 Task: Find connections with filter location Buchholz in der Nordheide with filter topic #startupswith filter profile language French with filter current company Invest India with filter school PES University with filter industry Office Administration with filter service category Video Production with filter keywords title Culture Operations Manager
Action: Mouse moved to (546, 70)
Screenshot: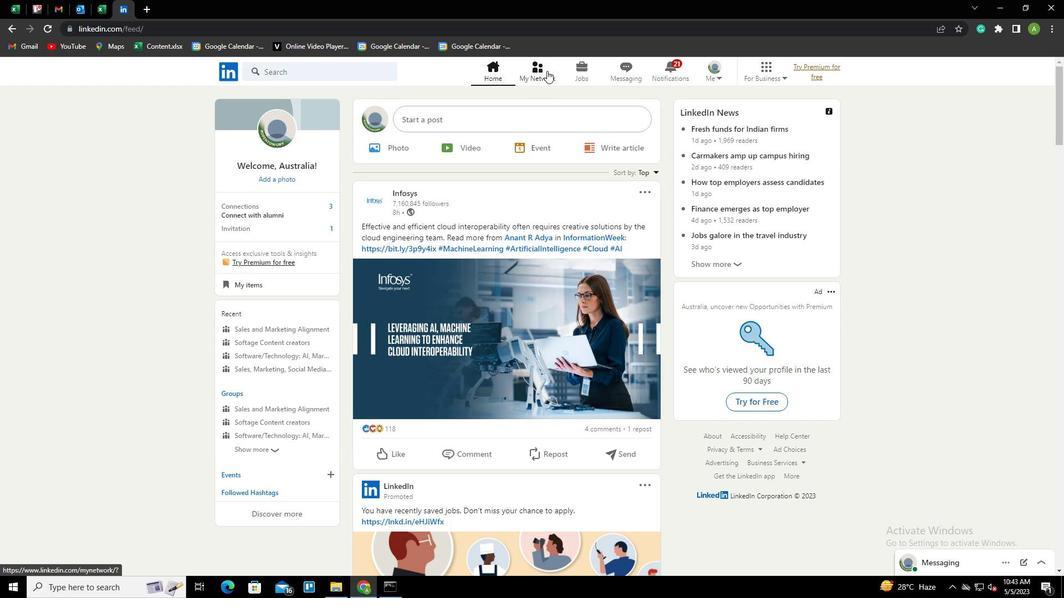 
Action: Mouse pressed left at (546, 70)
Screenshot: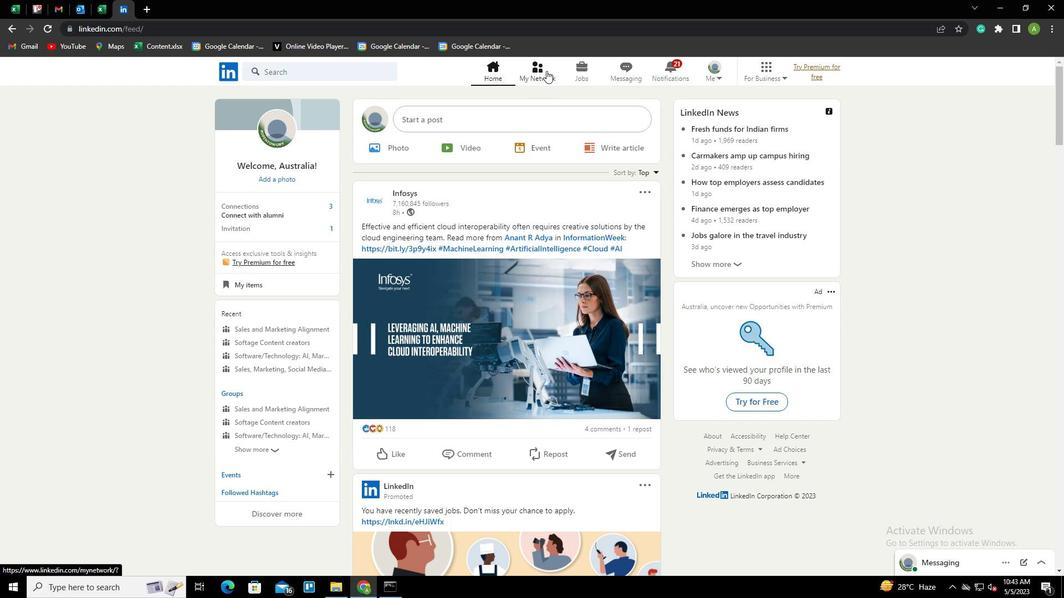 
Action: Mouse moved to (296, 130)
Screenshot: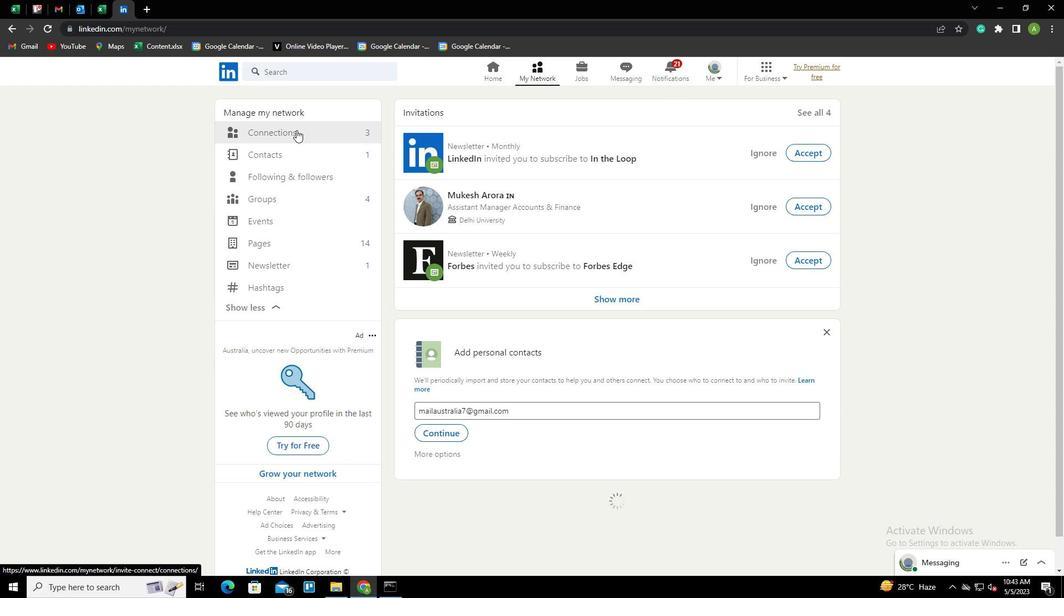 
Action: Mouse pressed left at (296, 130)
Screenshot: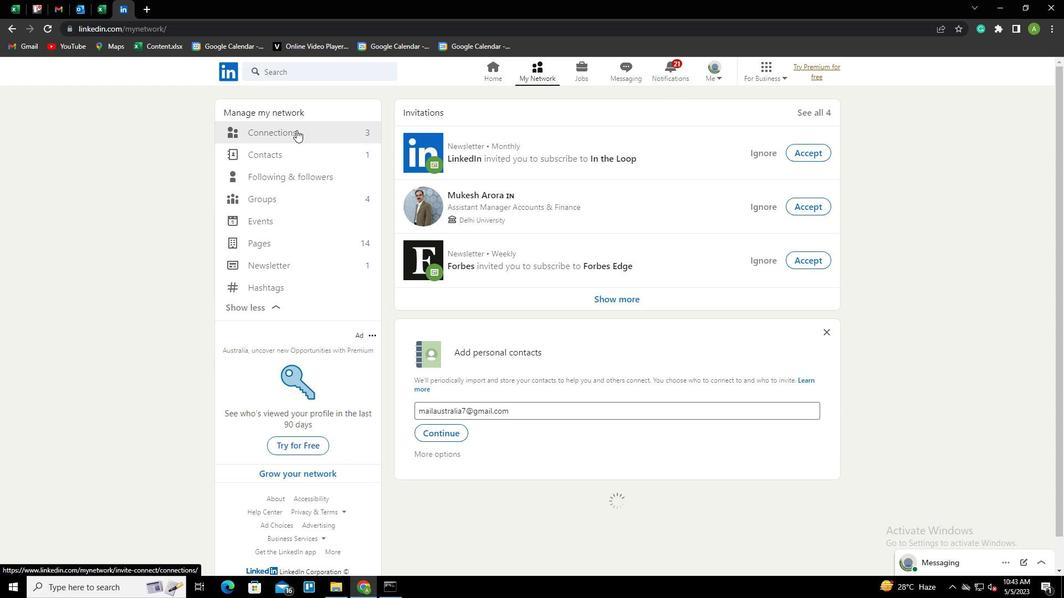 
Action: Mouse moved to (601, 133)
Screenshot: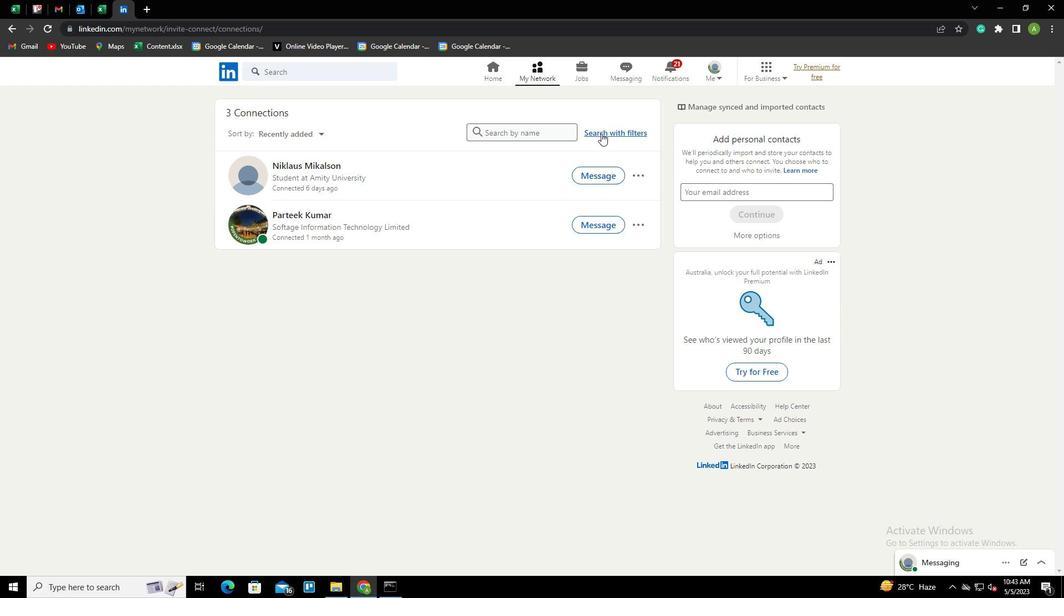 
Action: Mouse pressed left at (601, 133)
Screenshot: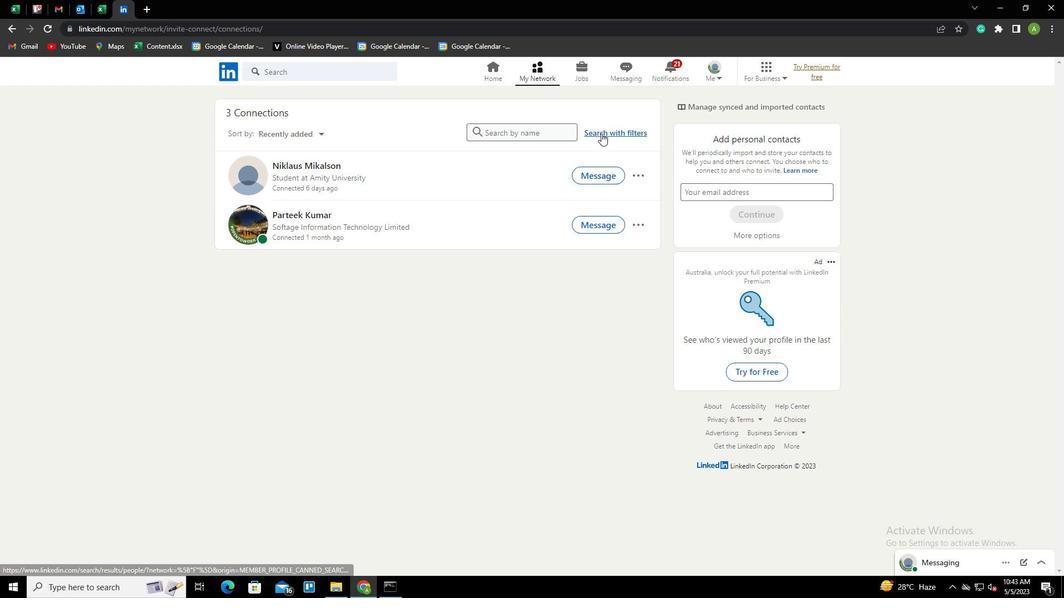 
Action: Mouse moved to (564, 99)
Screenshot: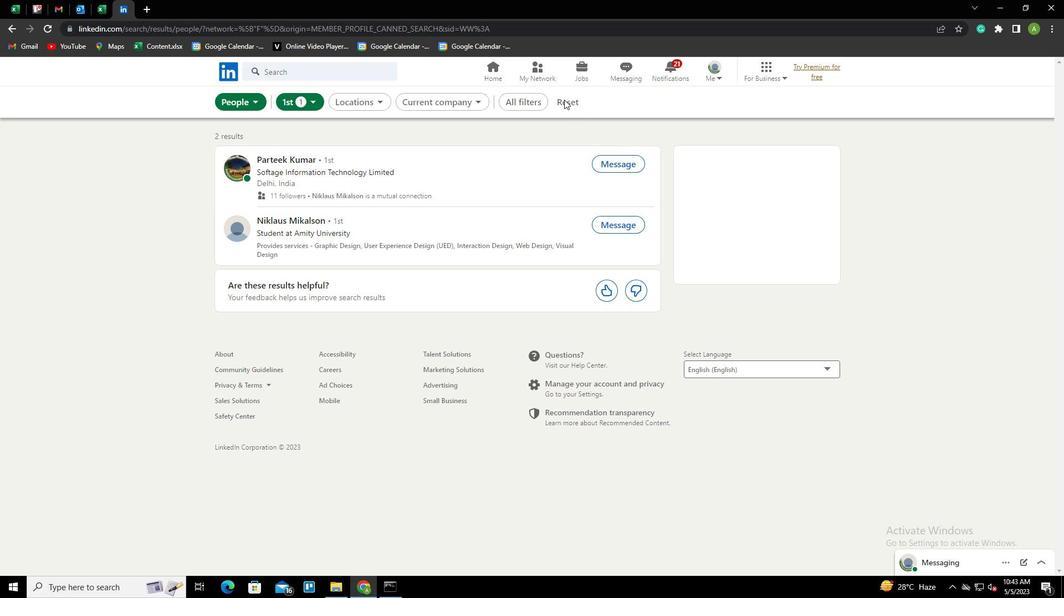 
Action: Mouse pressed left at (564, 99)
Screenshot: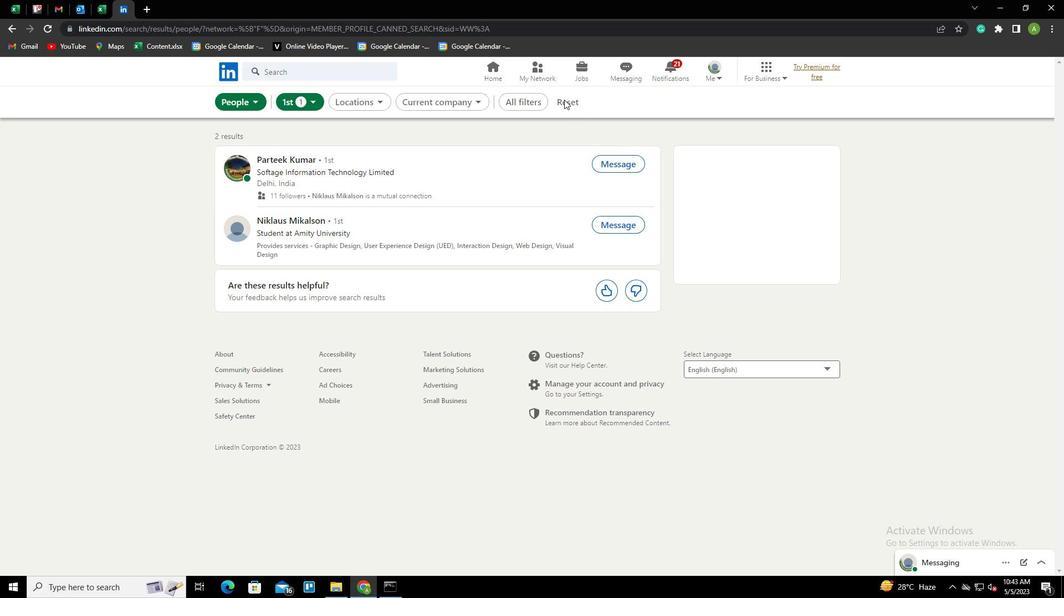 
Action: Mouse moved to (549, 99)
Screenshot: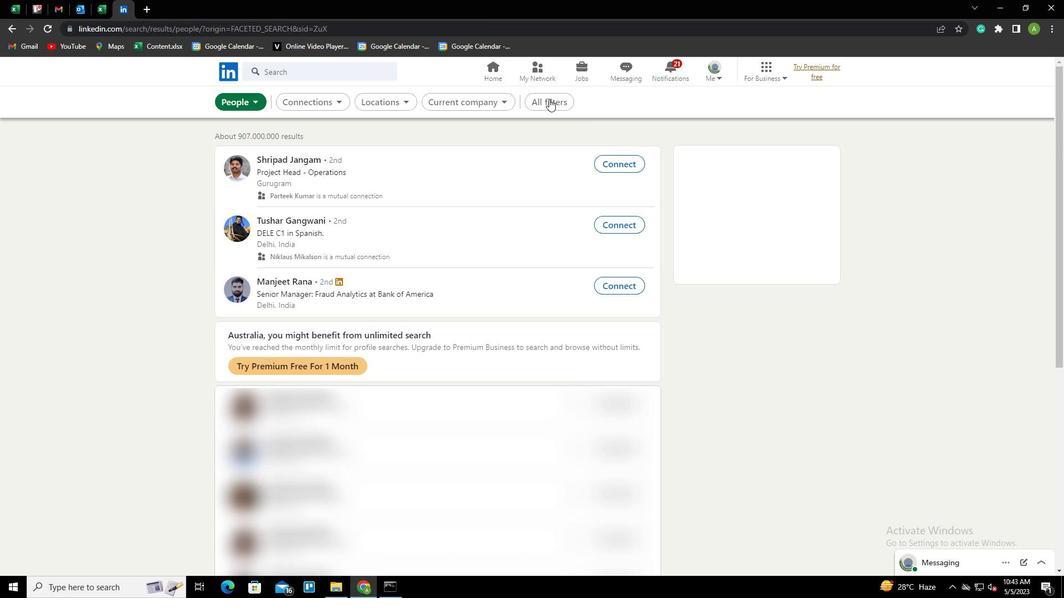 
Action: Mouse pressed left at (549, 99)
Screenshot: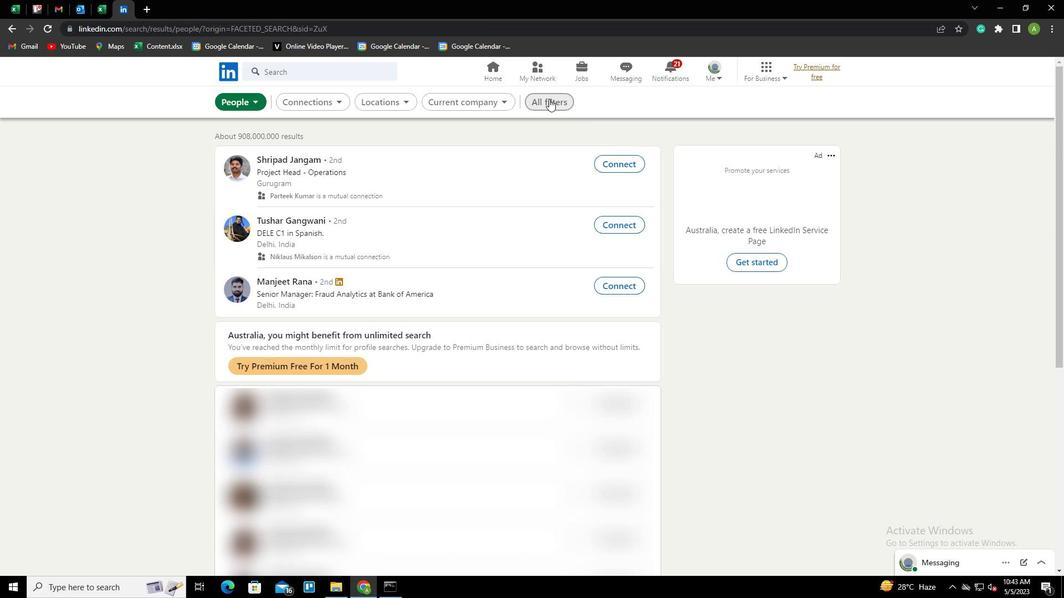 
Action: Mouse moved to (819, 324)
Screenshot: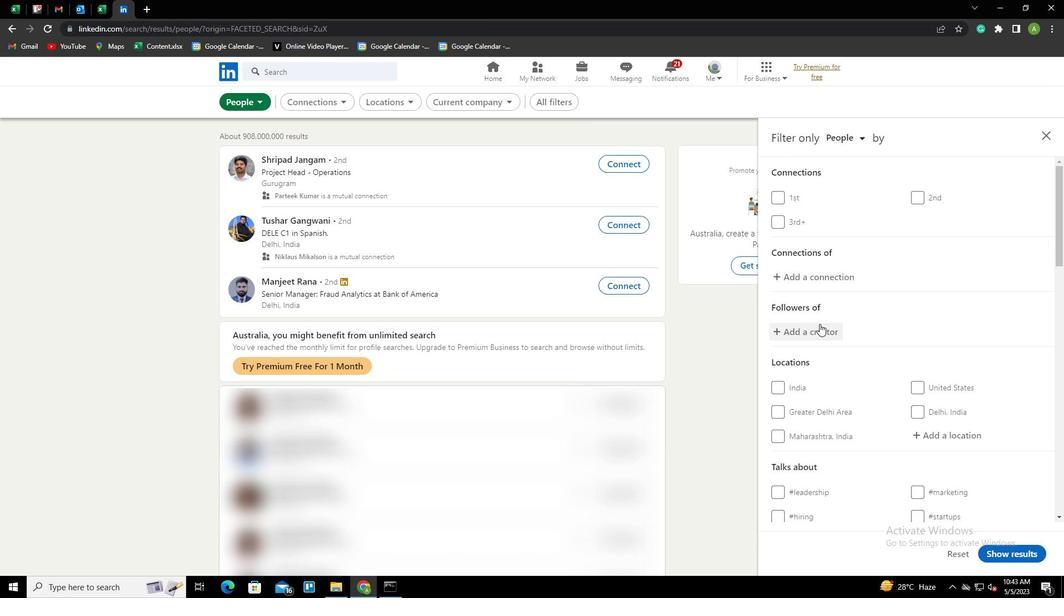 
Action: Mouse scrolled (819, 323) with delta (0, 0)
Screenshot: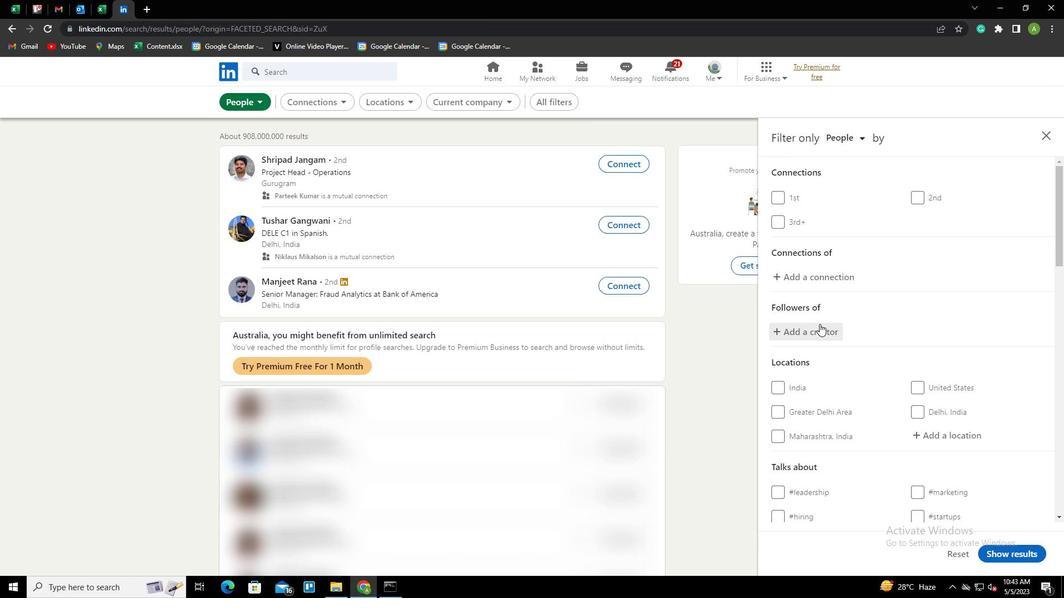 
Action: Mouse scrolled (819, 323) with delta (0, 0)
Screenshot: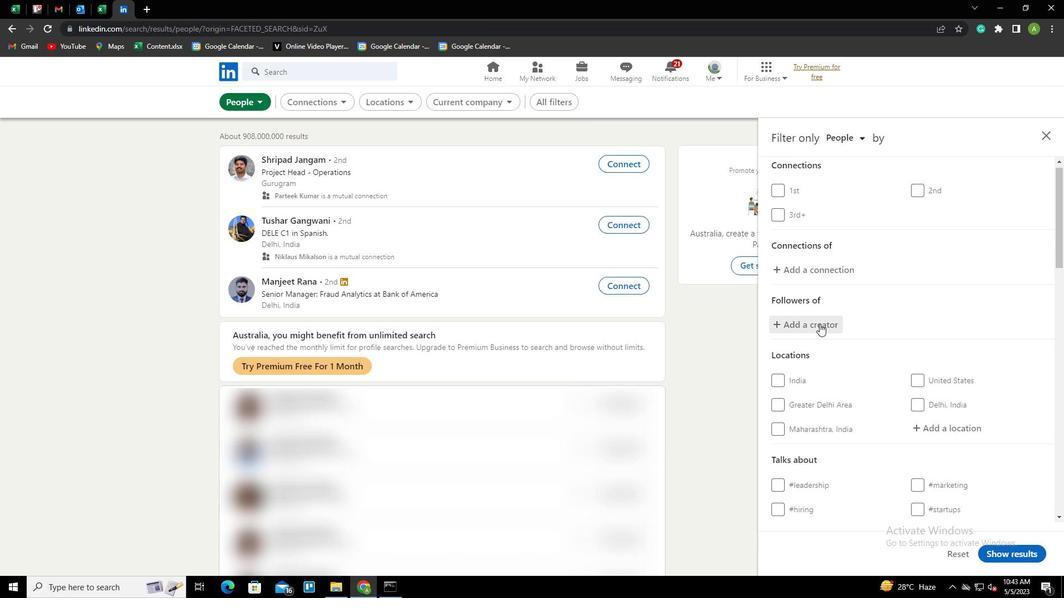 
Action: Mouse moved to (938, 325)
Screenshot: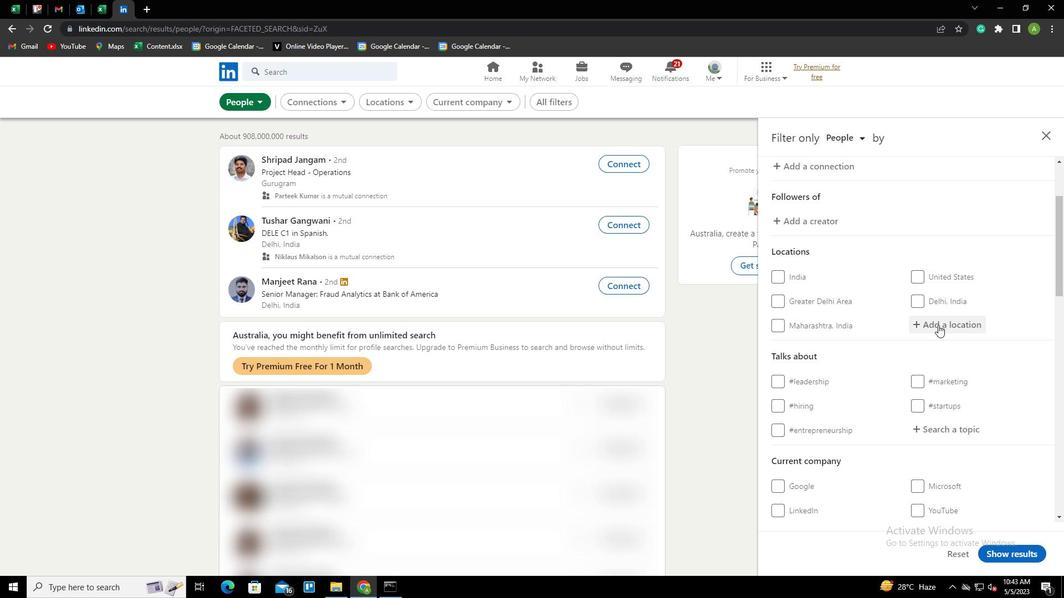 
Action: Mouse pressed left at (938, 325)
Screenshot: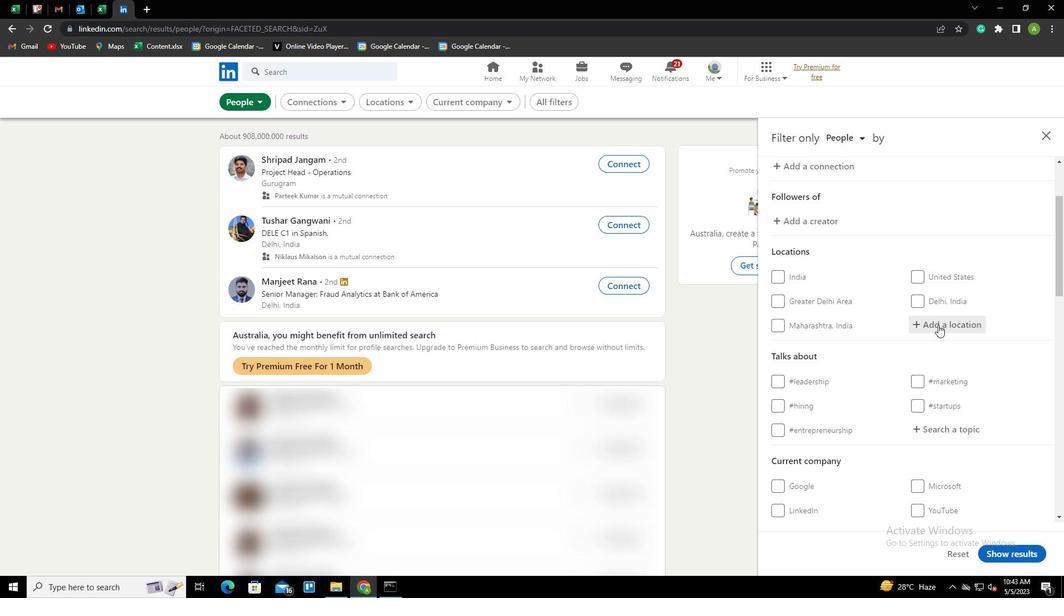 
Action: Key pressed <Key.shift>BUCHHOIX<Key.backspace>Z<Key.backspace><Key.backspace>LZ<Key.down><Key.enter>
Screenshot: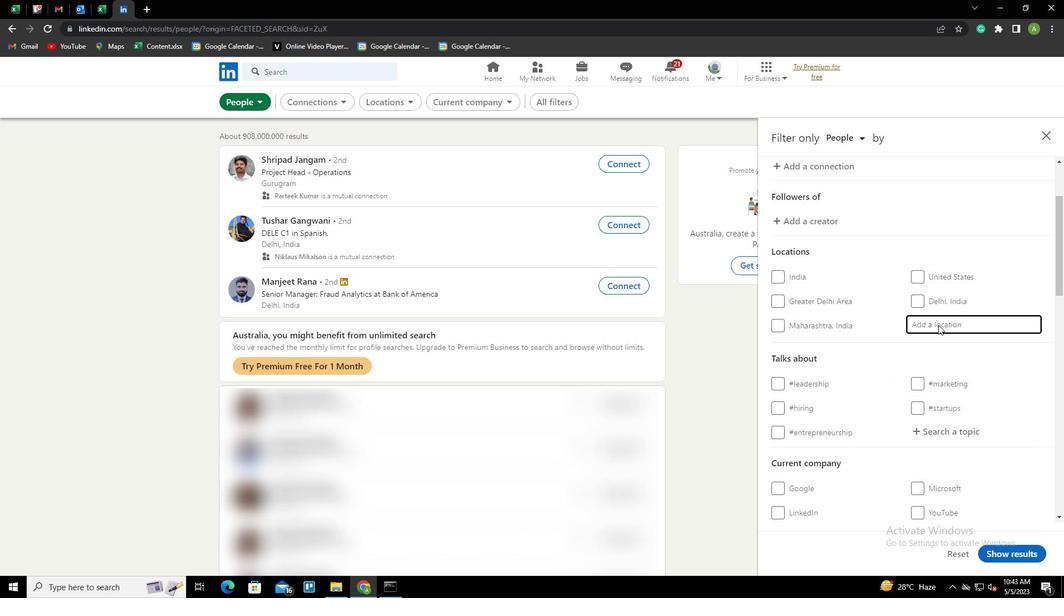 
Action: Mouse scrolled (938, 324) with delta (0, 0)
Screenshot: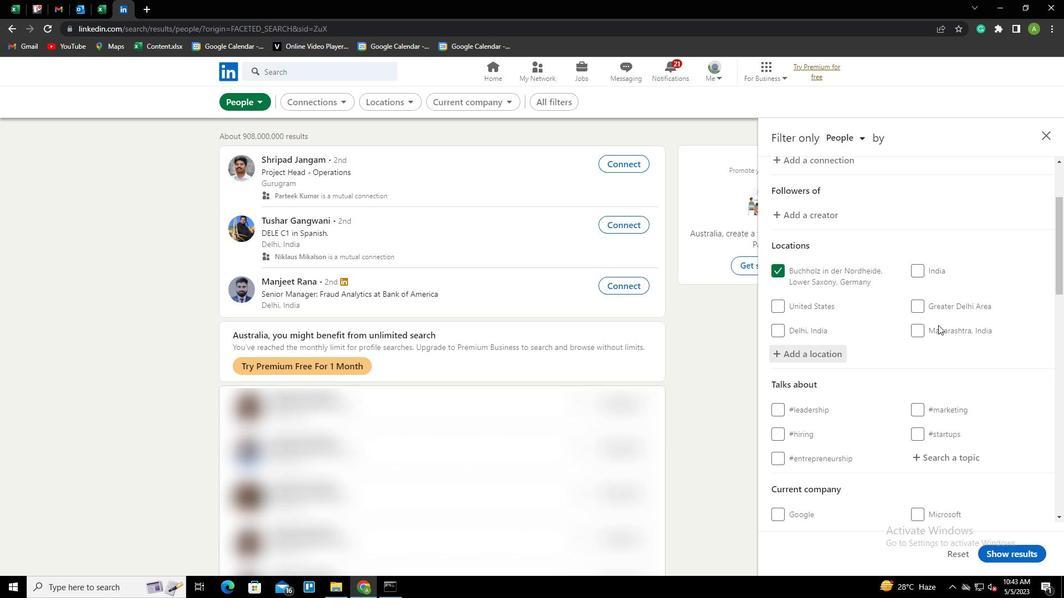 
Action: Mouse scrolled (938, 324) with delta (0, 0)
Screenshot: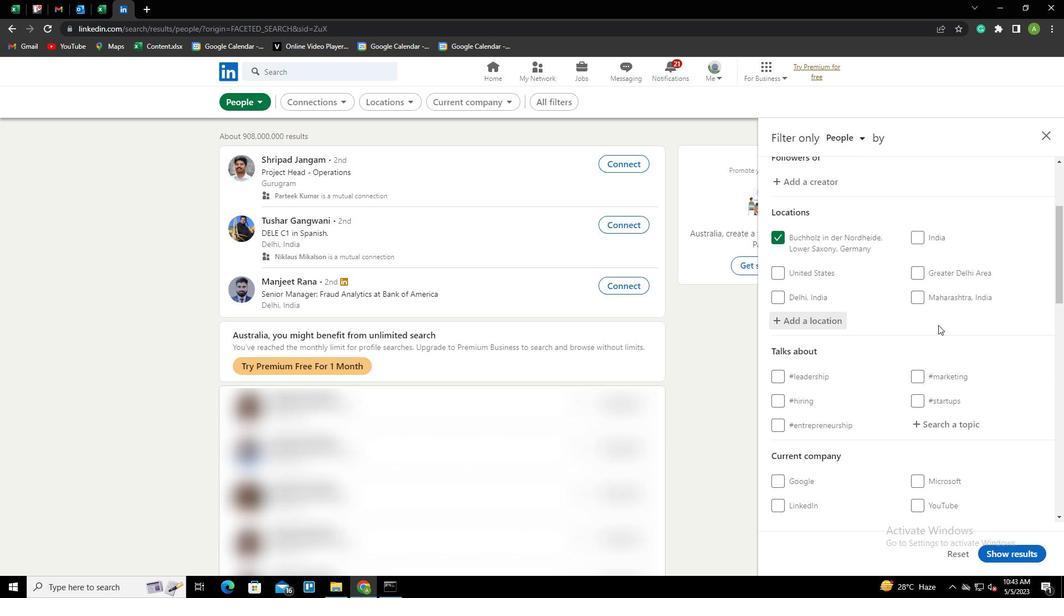 
Action: Mouse scrolled (938, 324) with delta (0, 0)
Screenshot: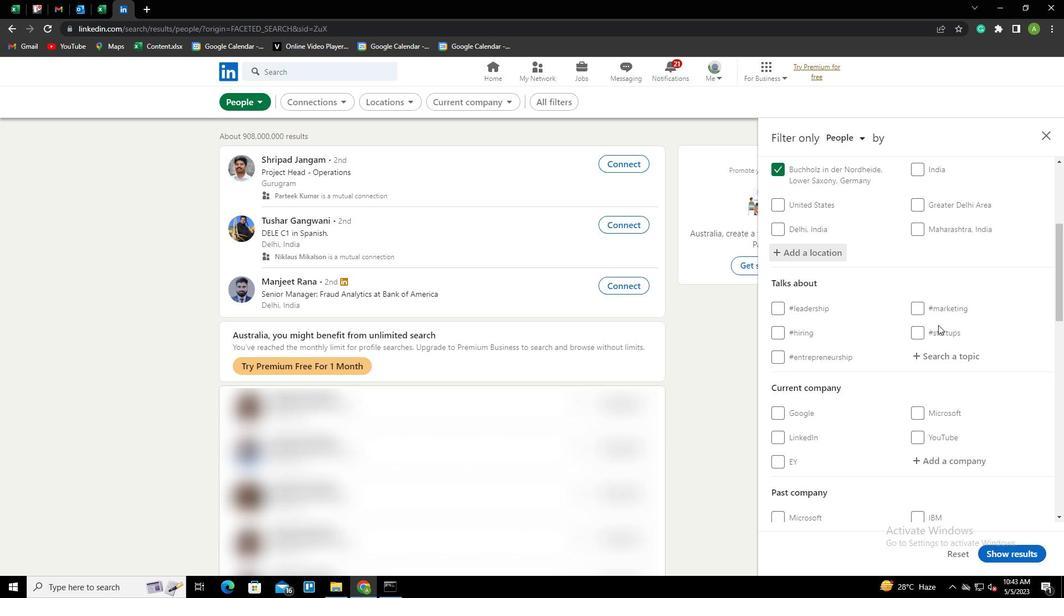 
Action: Mouse moved to (939, 303)
Screenshot: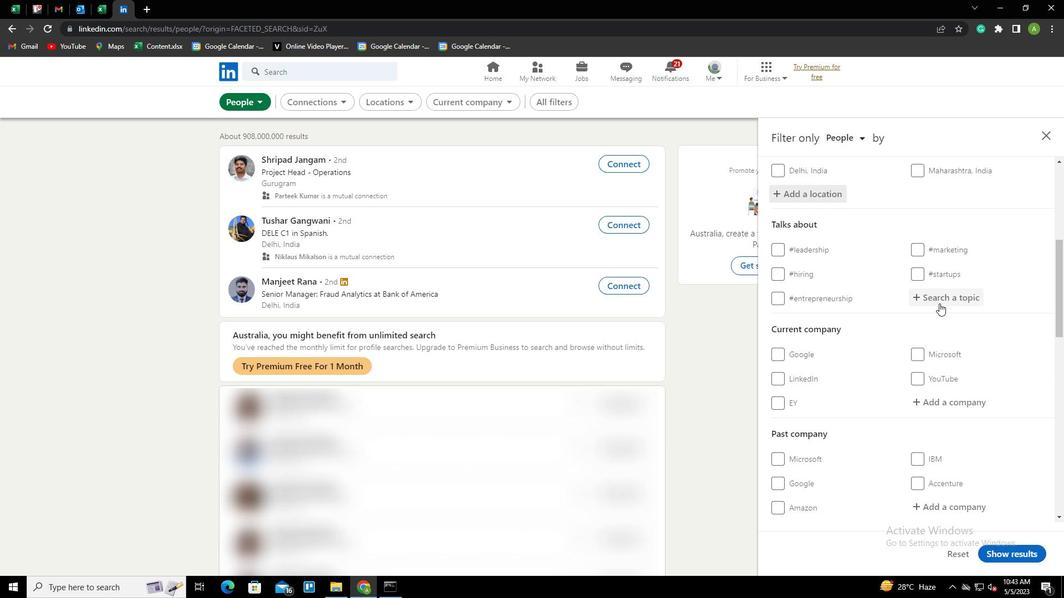 
Action: Mouse pressed left at (939, 303)
Screenshot: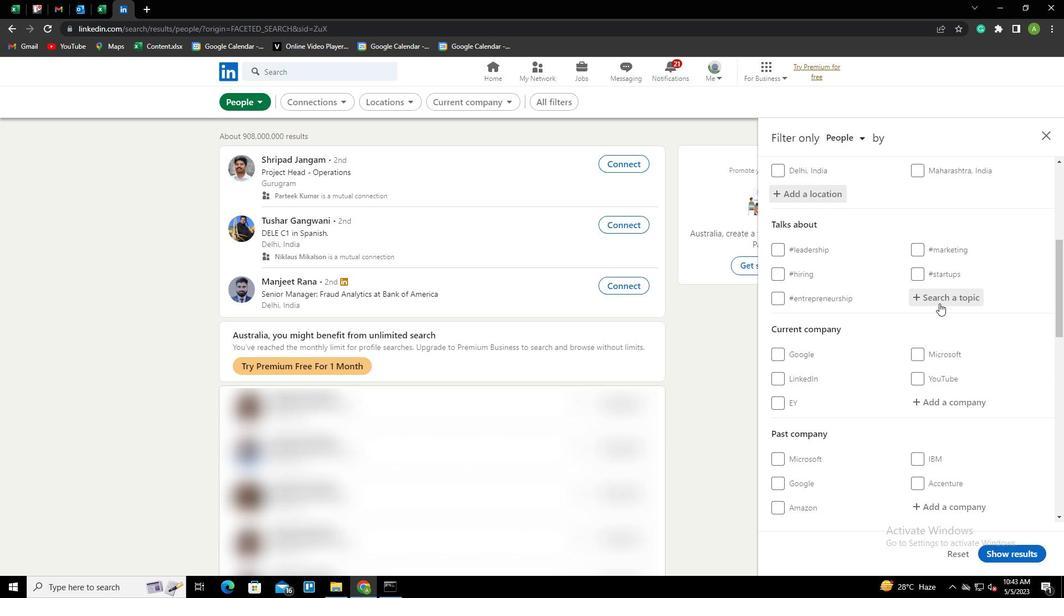 
Action: Key pressed SRA<Key.backspace><Key.backspace>TARTUP<Key.down><Key.enter>
Screenshot: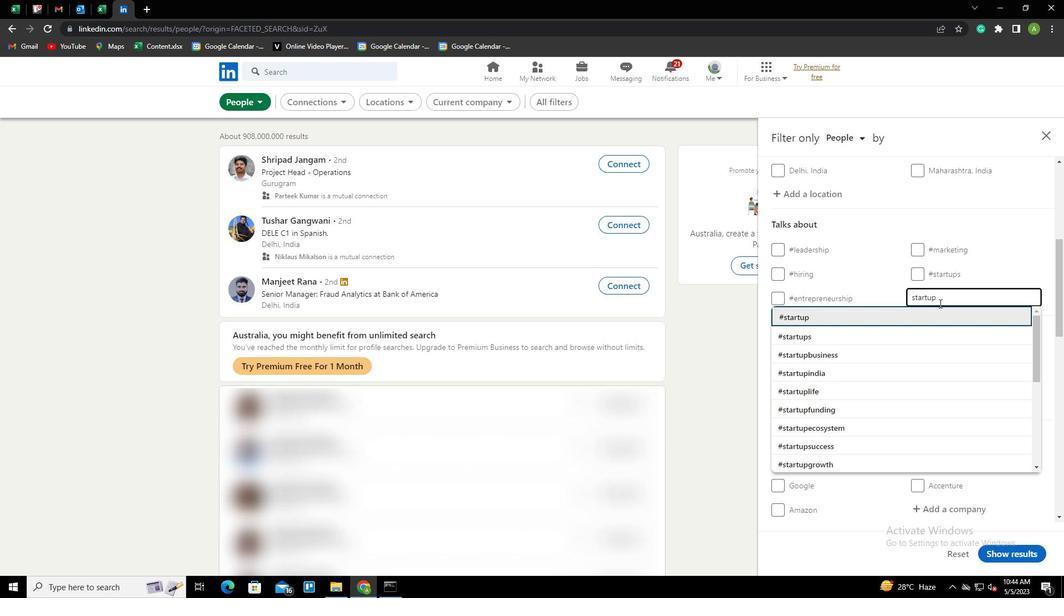 
Action: Mouse scrolled (939, 303) with delta (0, 0)
Screenshot: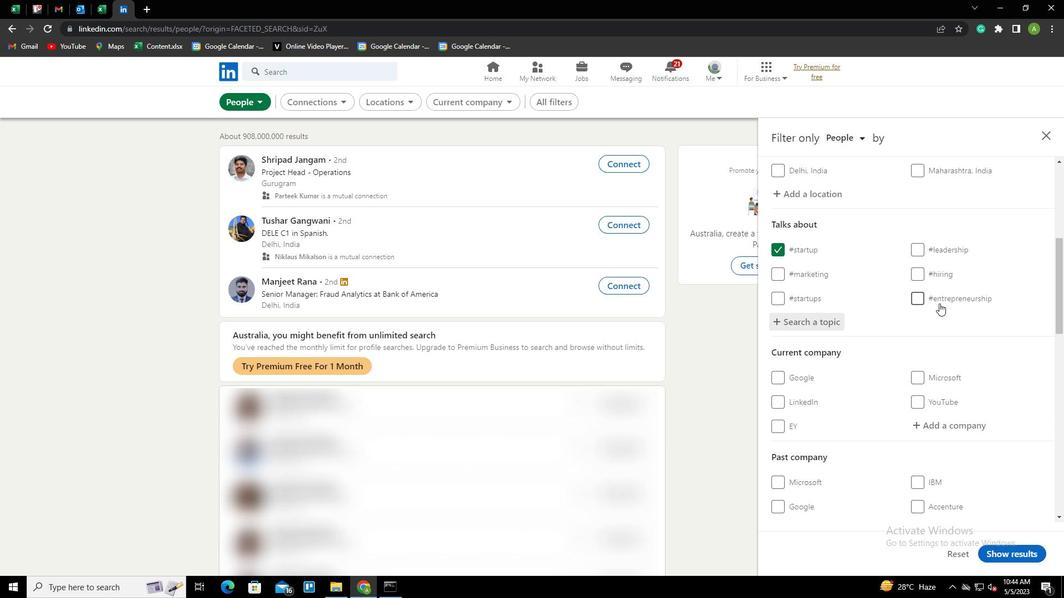 
Action: Mouse scrolled (939, 303) with delta (0, 0)
Screenshot: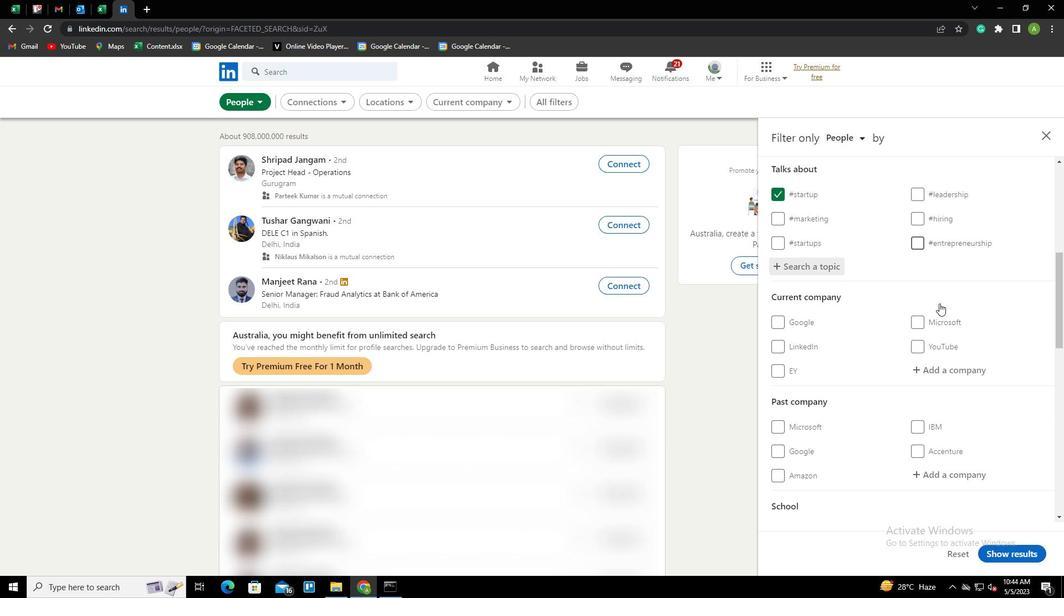 
Action: Mouse scrolled (939, 303) with delta (0, 0)
Screenshot: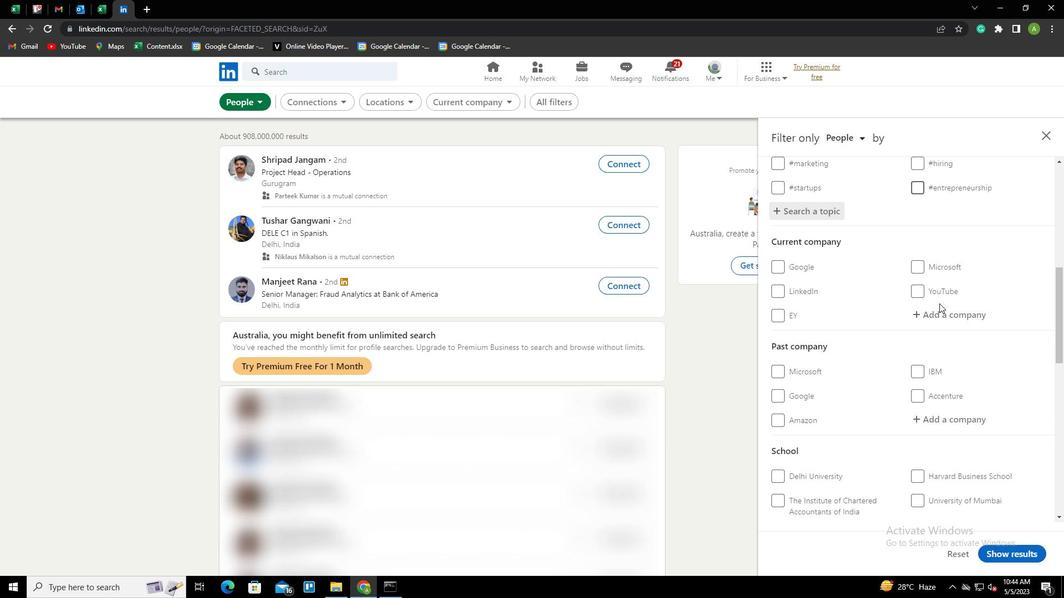 
Action: Mouse scrolled (939, 303) with delta (0, 0)
Screenshot: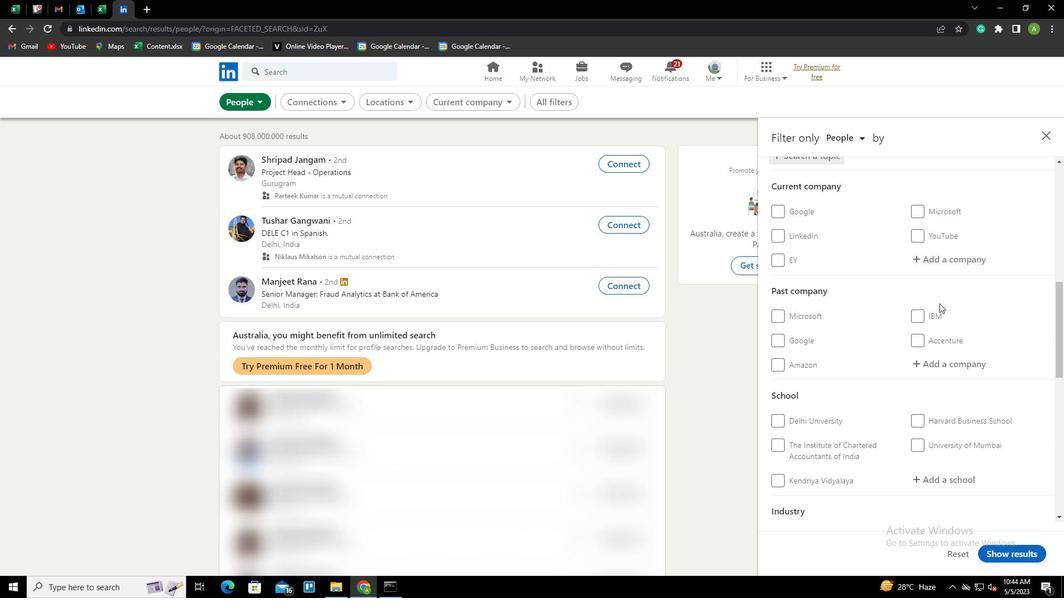 
Action: Mouse scrolled (939, 303) with delta (0, 0)
Screenshot: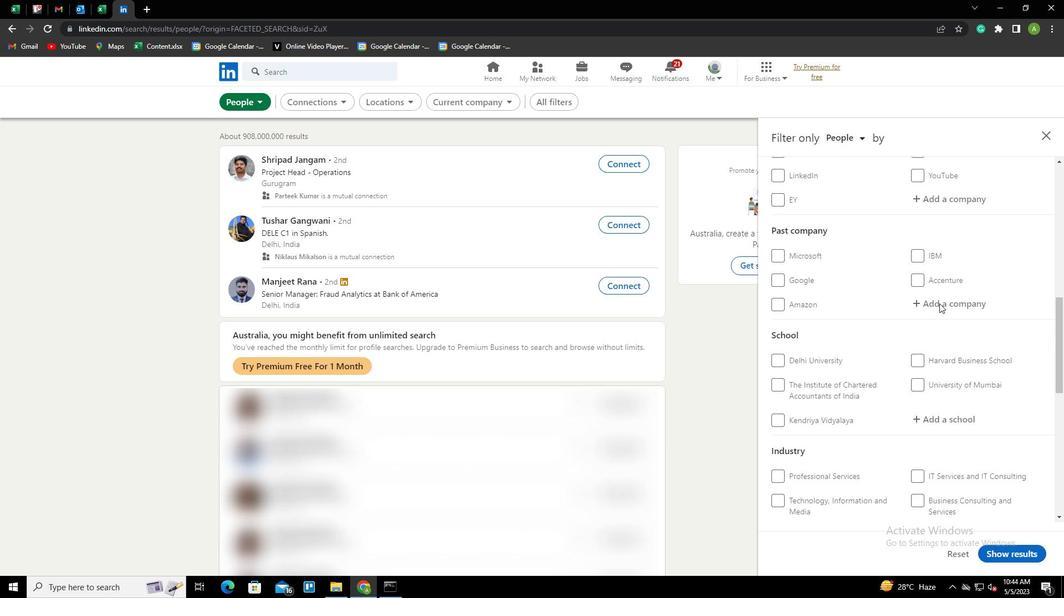
Action: Mouse scrolled (939, 303) with delta (0, 0)
Screenshot: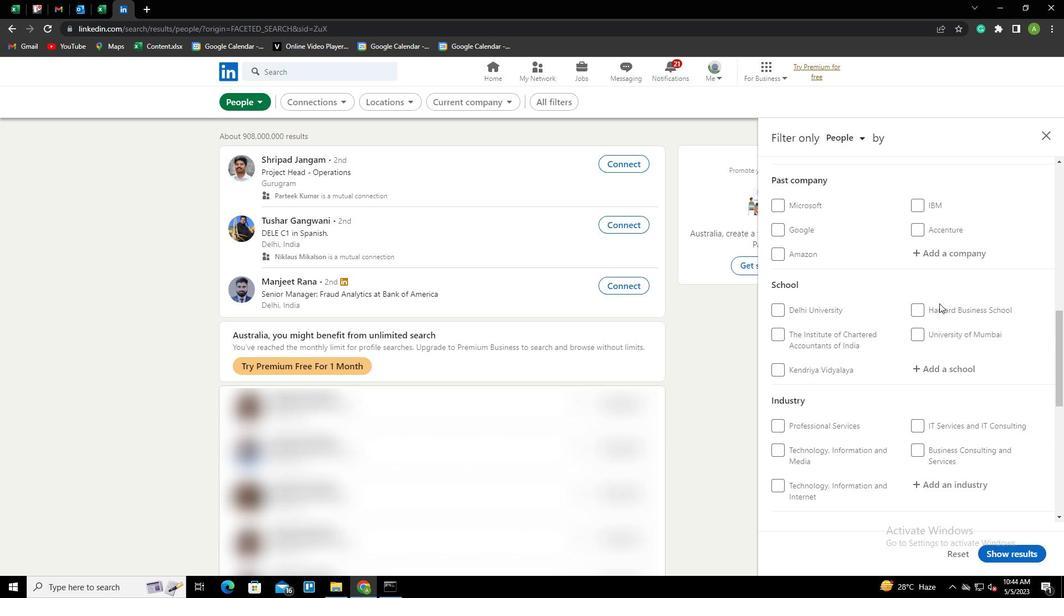 
Action: Mouse scrolled (939, 303) with delta (0, 0)
Screenshot: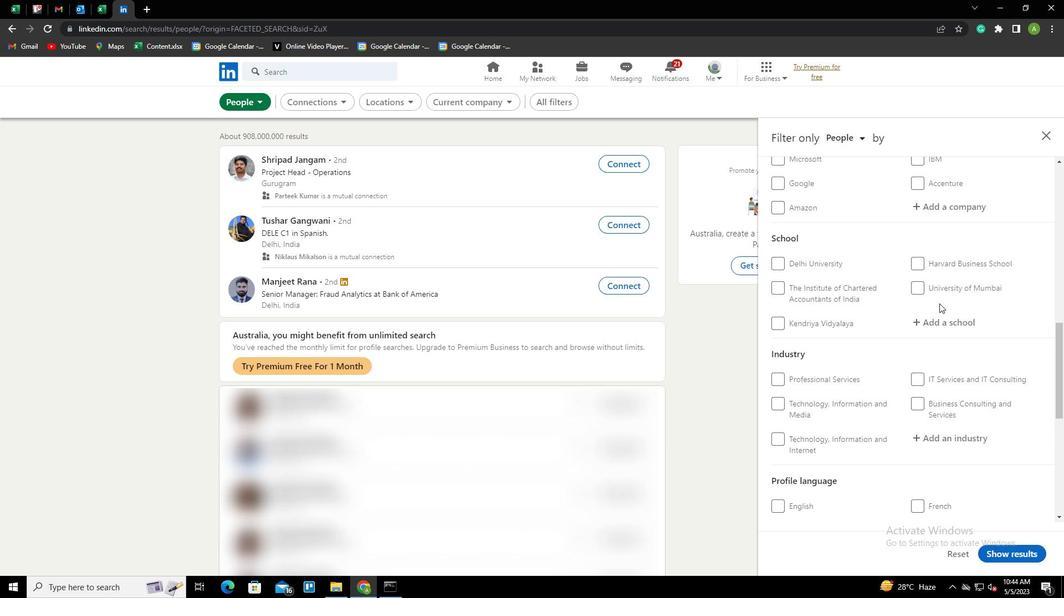 
Action: Mouse scrolled (939, 303) with delta (0, 0)
Screenshot: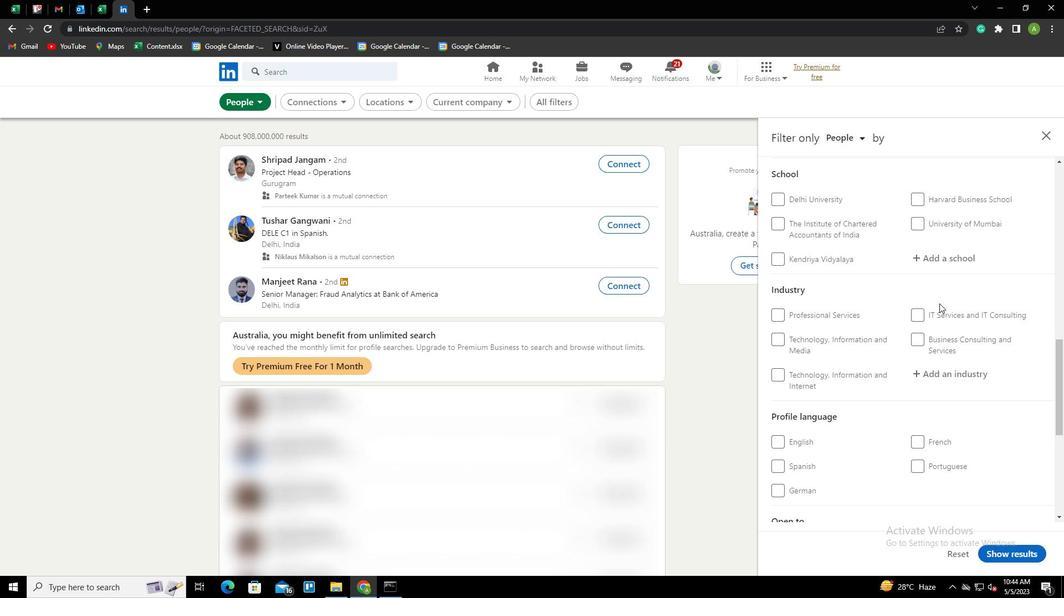 
Action: Mouse scrolled (939, 303) with delta (0, 0)
Screenshot: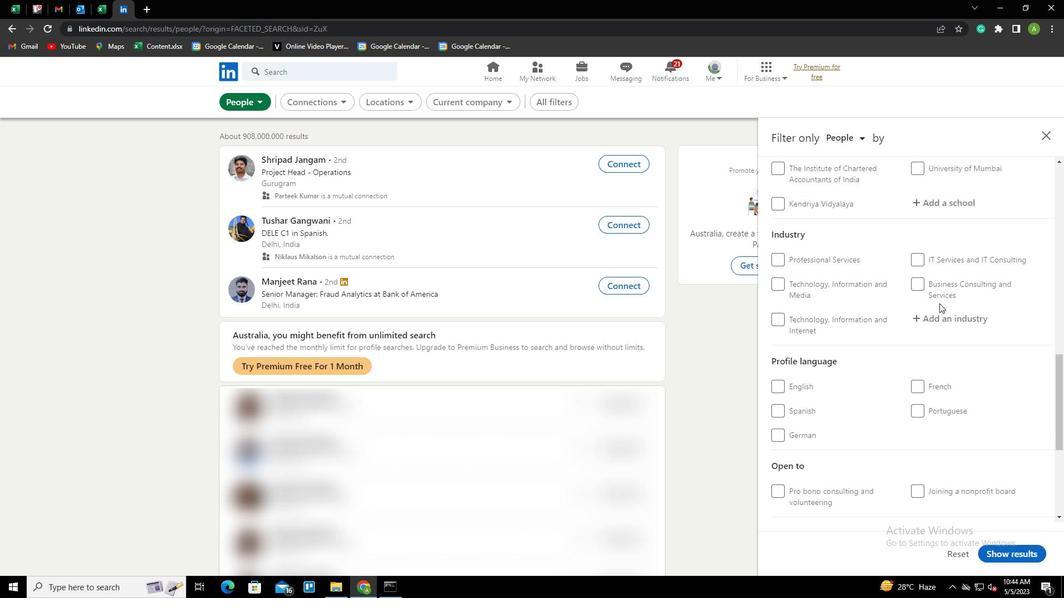 
Action: Mouse scrolled (939, 303) with delta (0, 0)
Screenshot: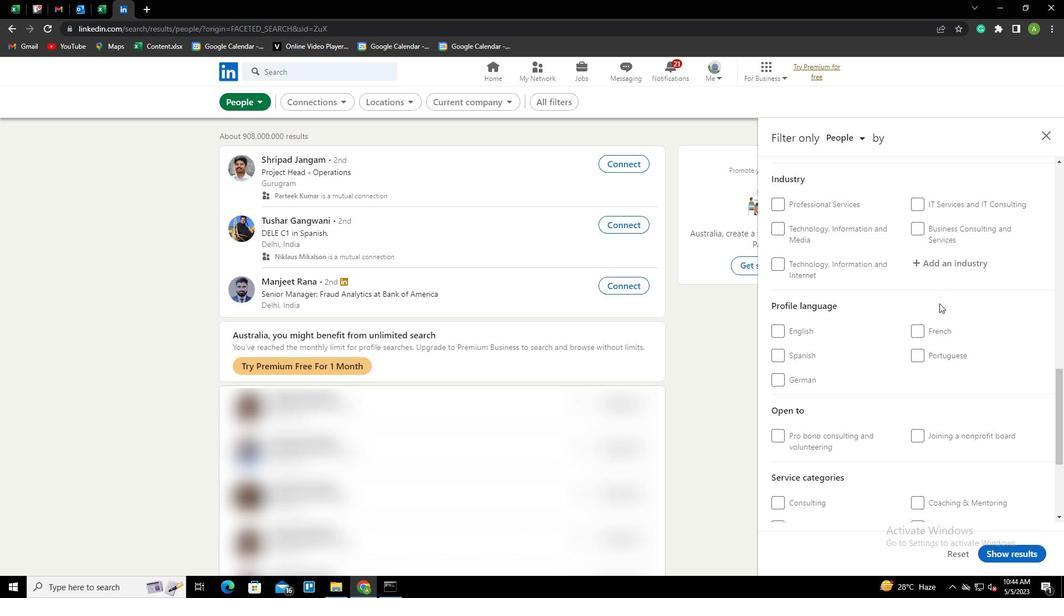 
Action: Mouse scrolled (939, 303) with delta (0, 0)
Screenshot: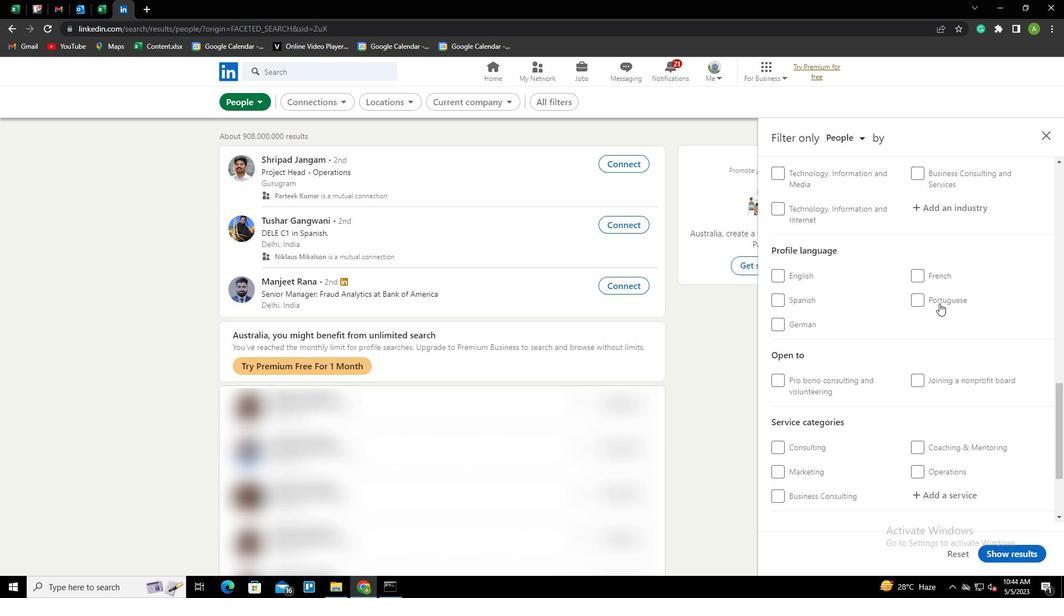 
Action: Mouse scrolled (939, 303) with delta (0, 0)
Screenshot: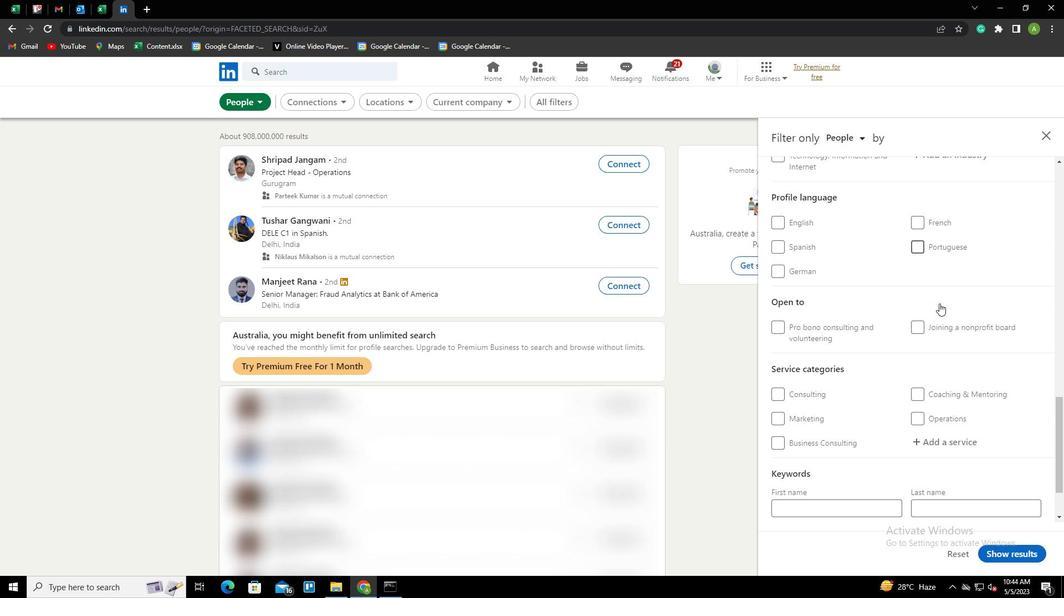 
Action: Mouse moved to (927, 167)
Screenshot: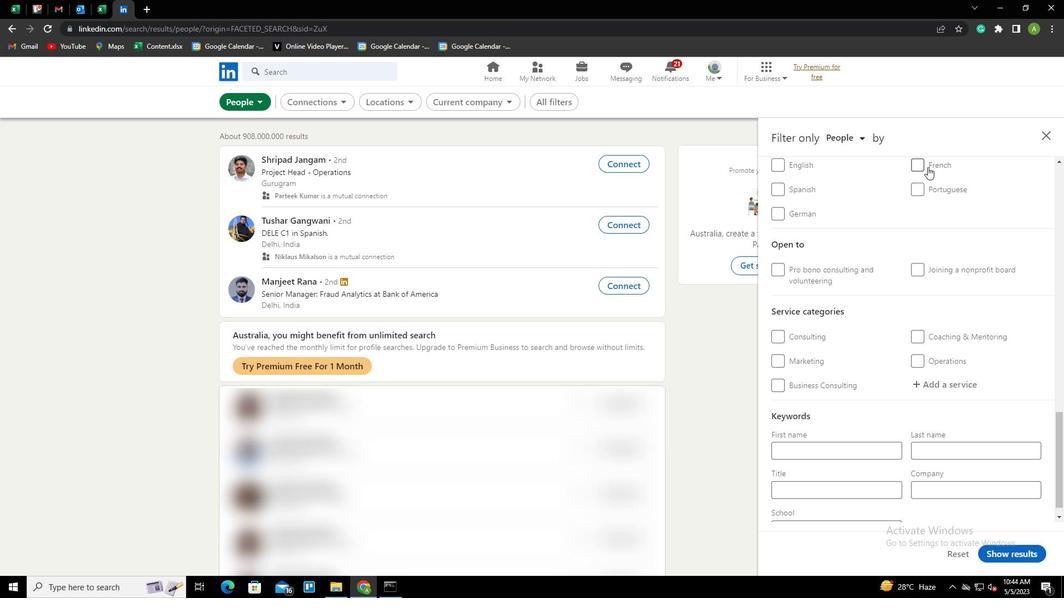 
Action: Mouse pressed left at (927, 167)
Screenshot: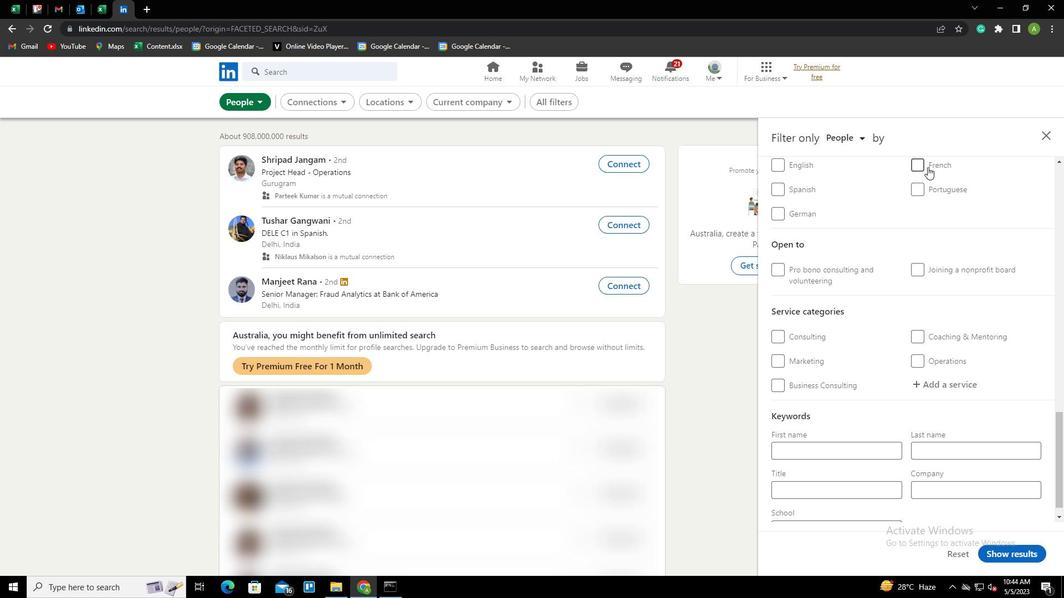 
Action: Mouse moved to (955, 236)
Screenshot: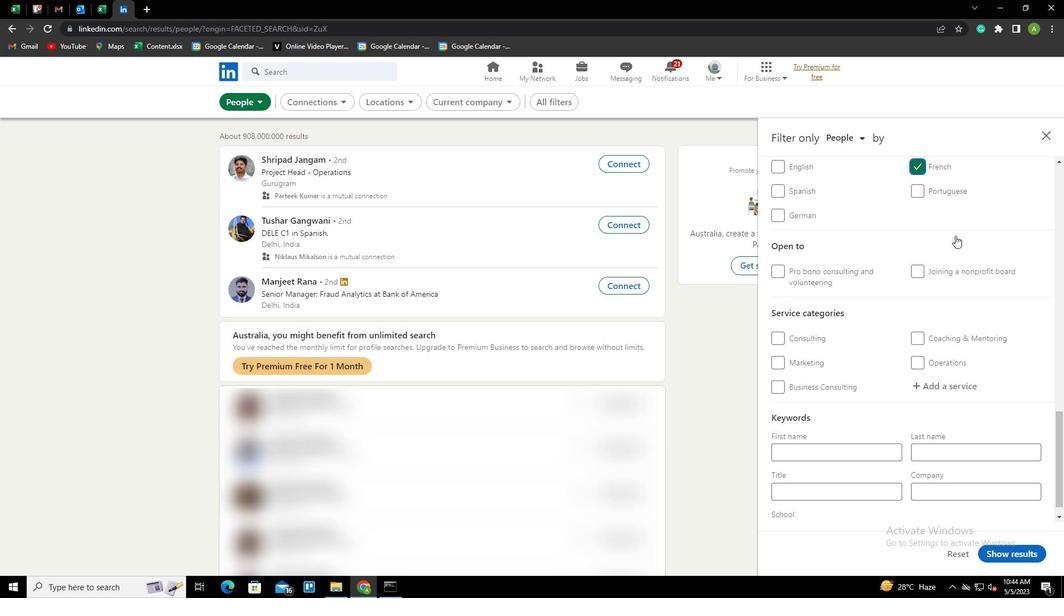
Action: Mouse scrolled (955, 236) with delta (0, 0)
Screenshot: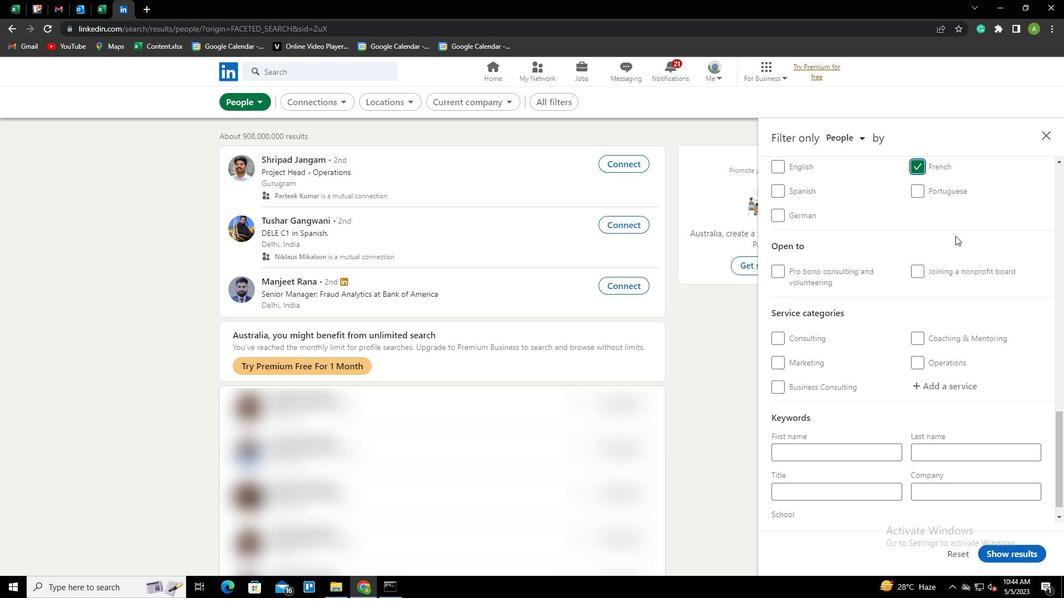 
Action: Mouse scrolled (955, 236) with delta (0, 0)
Screenshot: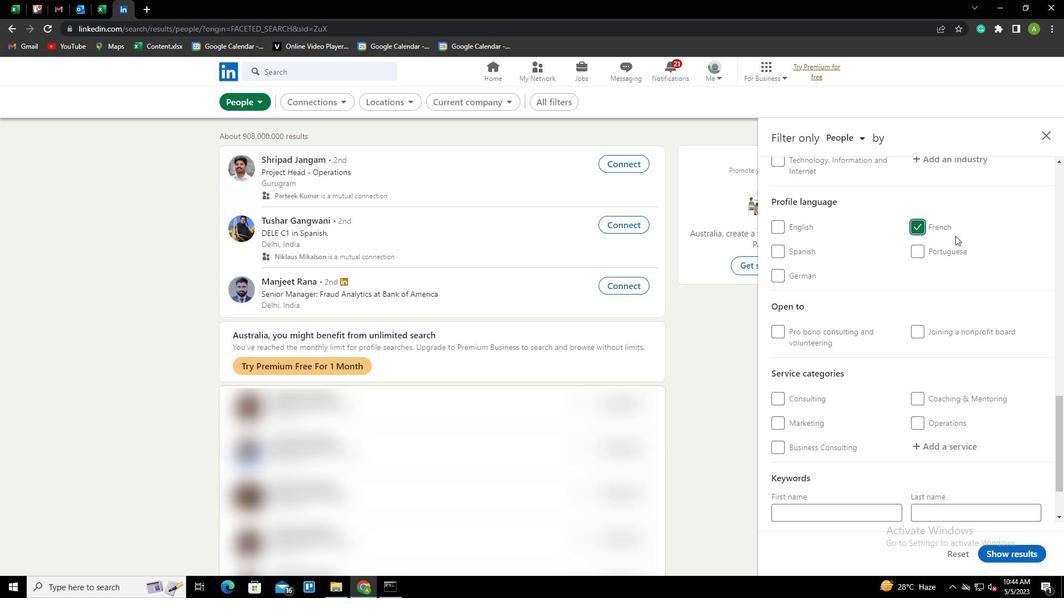 
Action: Mouse scrolled (955, 236) with delta (0, 0)
Screenshot: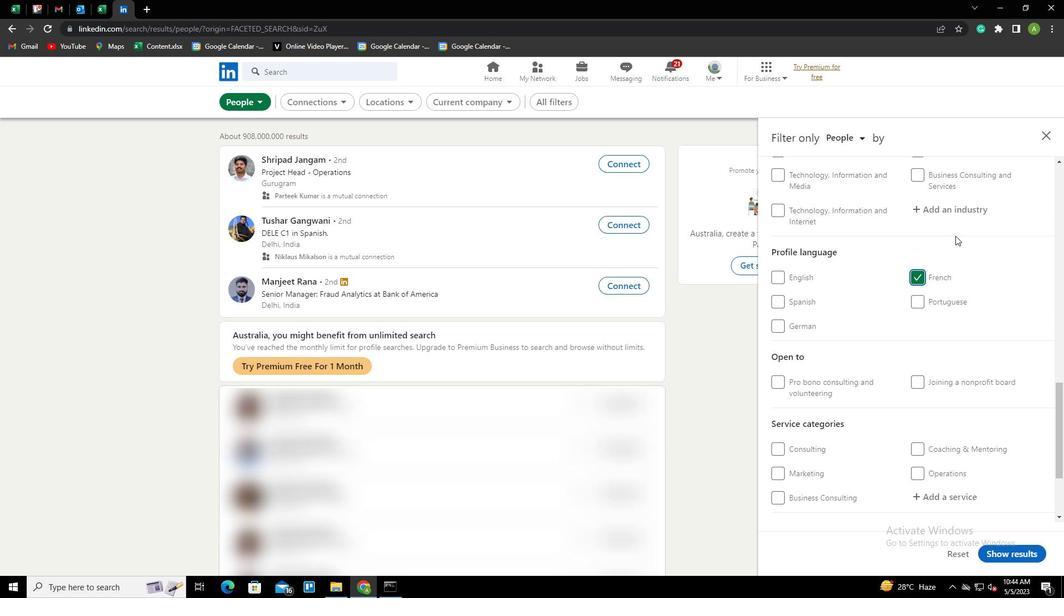 
Action: Mouse scrolled (955, 236) with delta (0, 0)
Screenshot: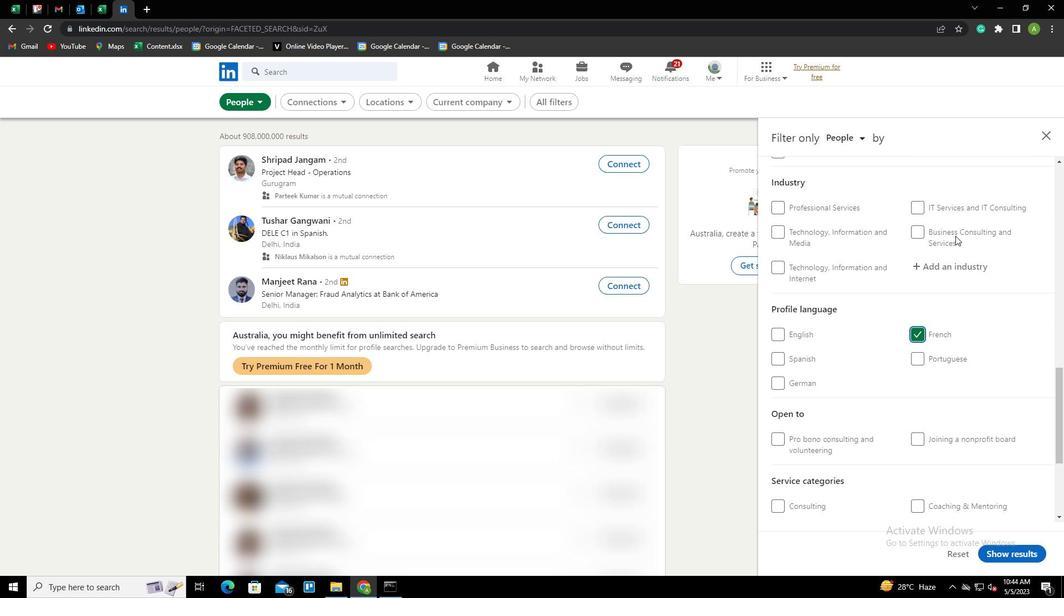 
Action: Mouse scrolled (955, 236) with delta (0, 0)
Screenshot: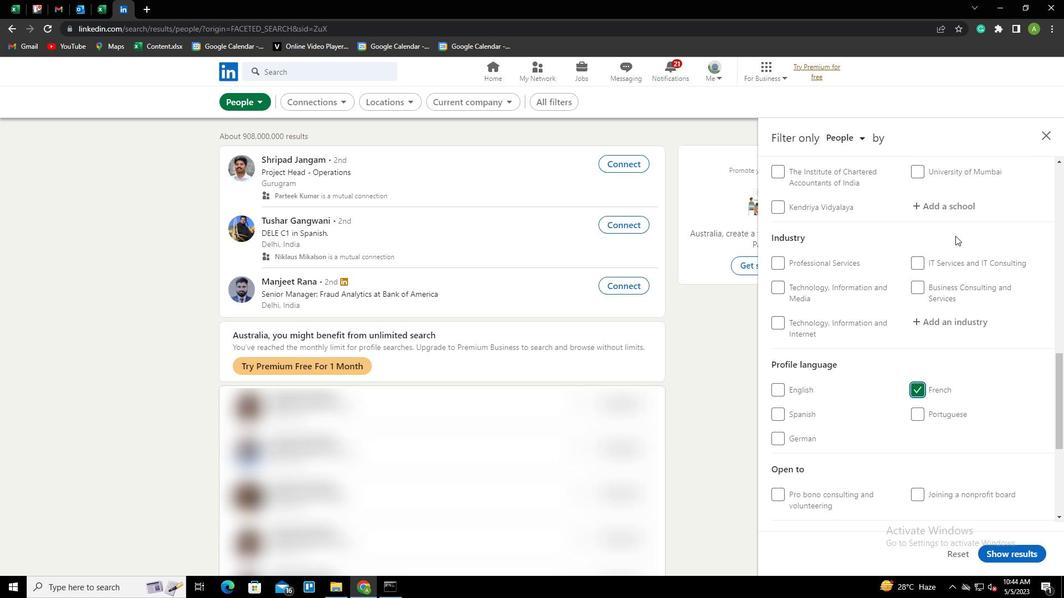 
Action: Mouse scrolled (955, 236) with delta (0, 0)
Screenshot: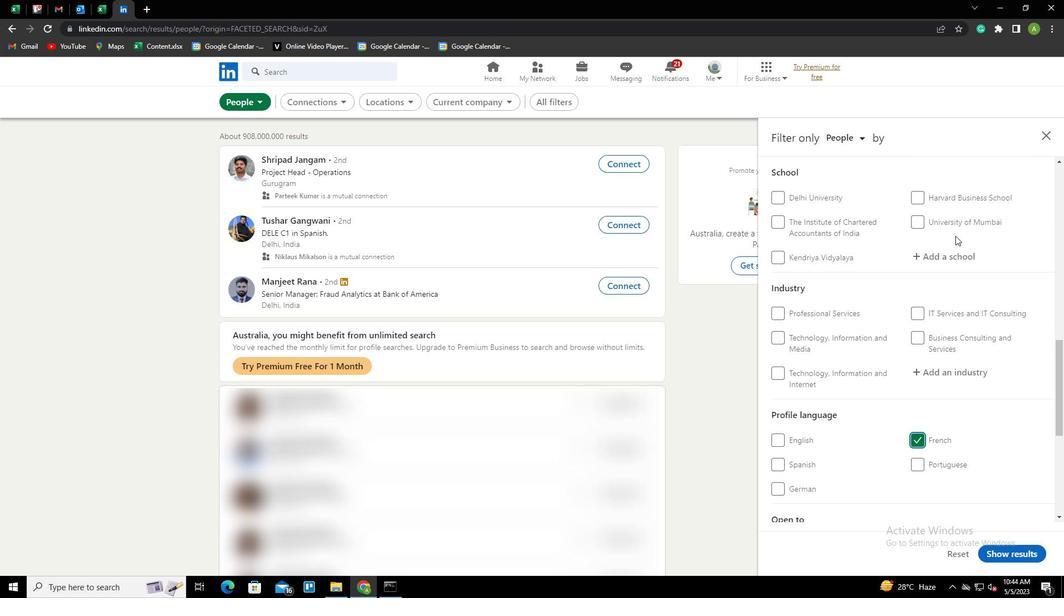 
Action: Mouse scrolled (955, 236) with delta (0, 0)
Screenshot: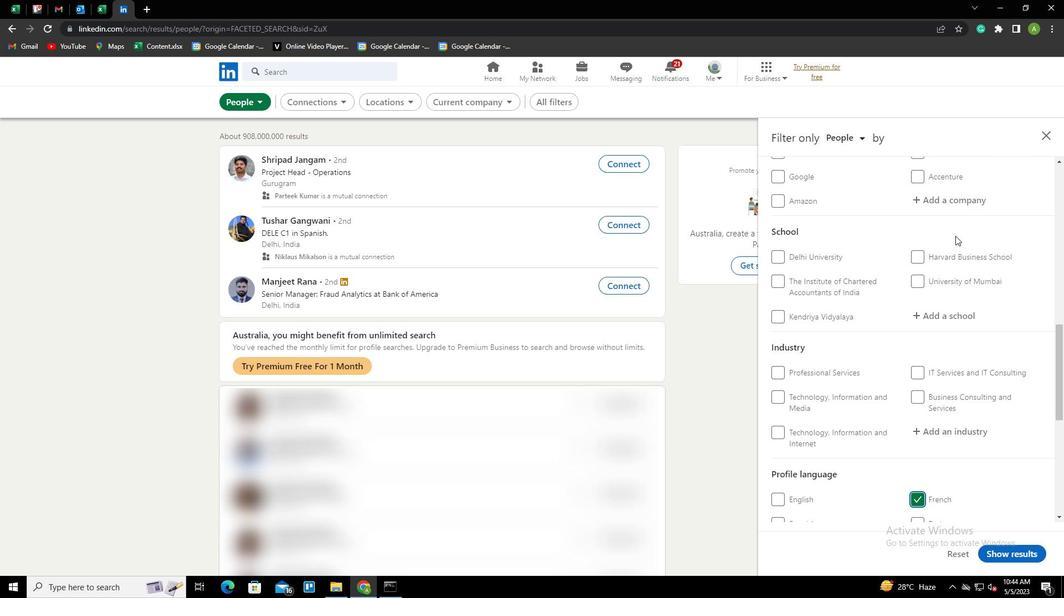 
Action: Mouse scrolled (955, 236) with delta (0, 0)
Screenshot: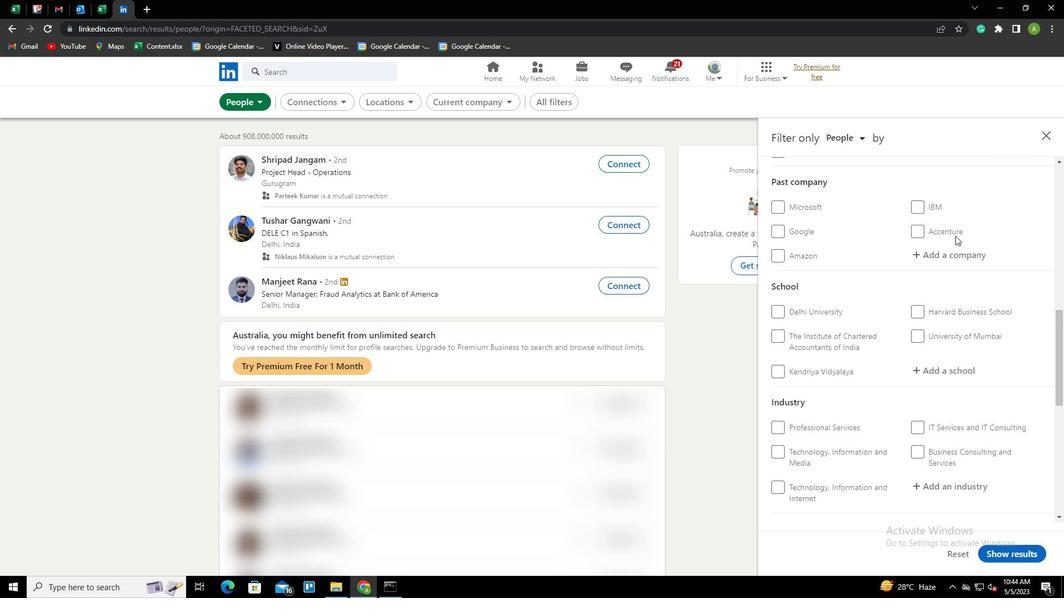 
Action: Mouse scrolled (955, 236) with delta (0, 0)
Screenshot: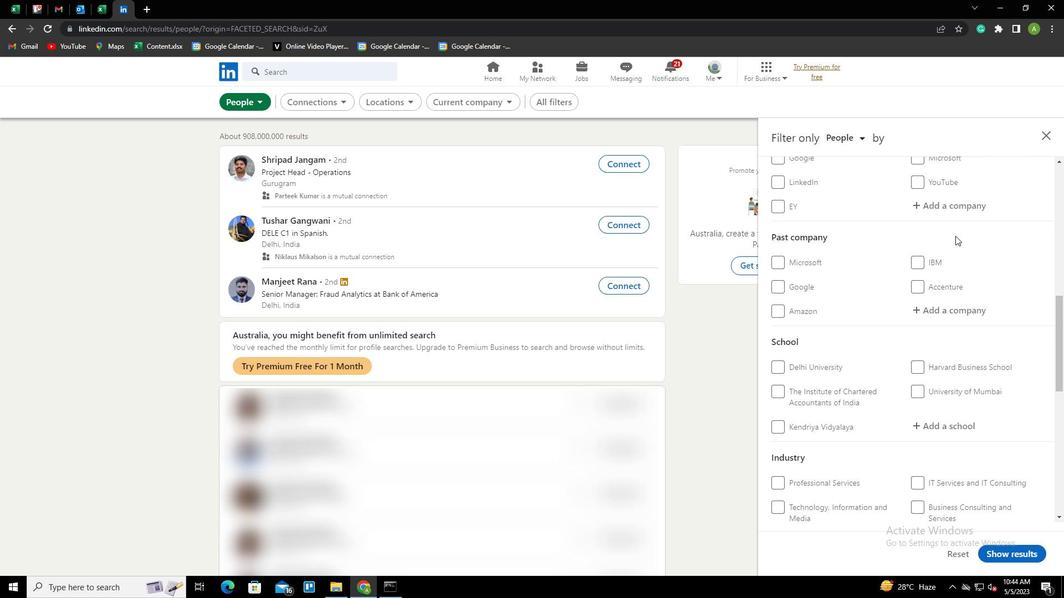 
Action: Mouse moved to (954, 258)
Screenshot: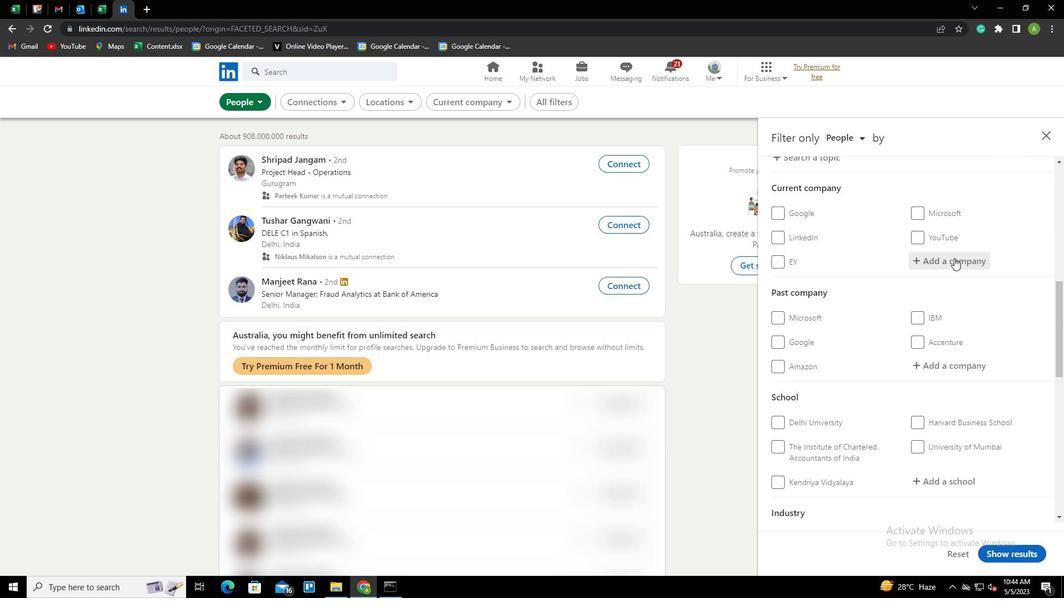 
Action: Mouse pressed left at (954, 258)
Screenshot: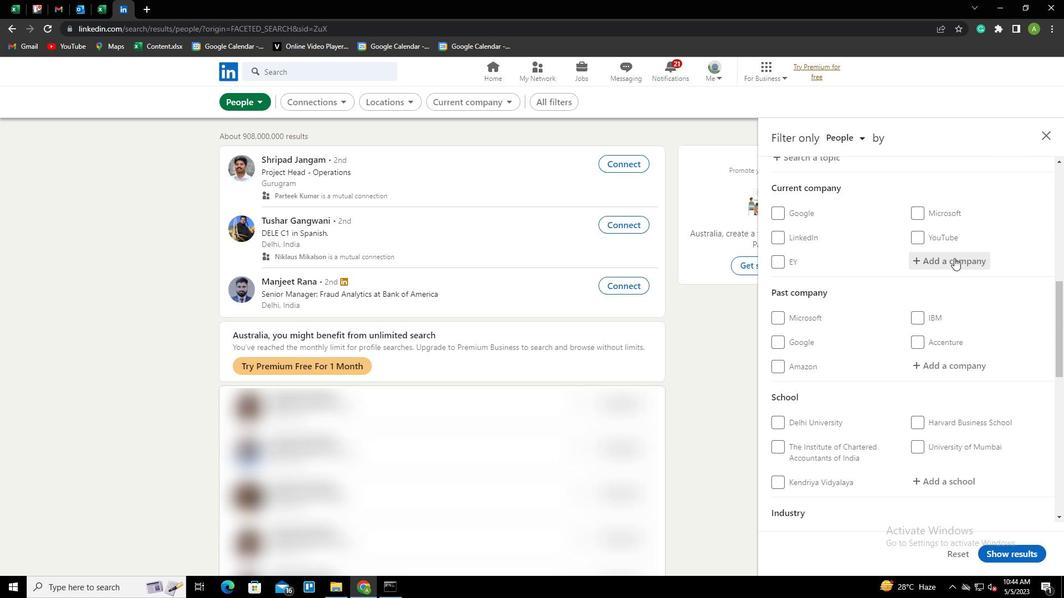 
Action: Key pressed <Key.shift>INVEST<Key.space><Key.shift>INDIA<Key.down><Key.enter>
Screenshot: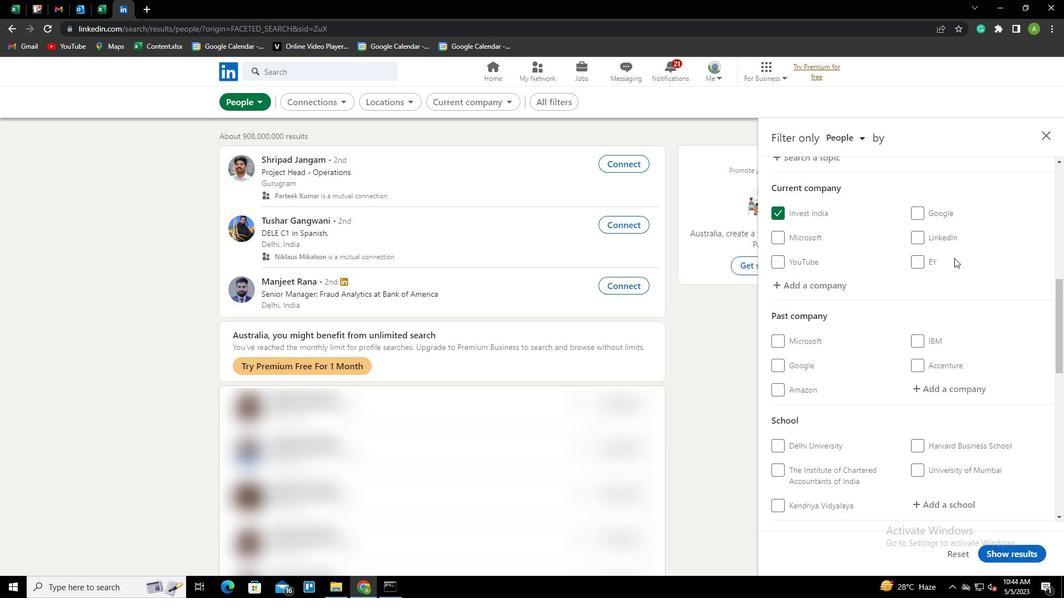 
Action: Mouse scrolled (954, 257) with delta (0, 0)
Screenshot: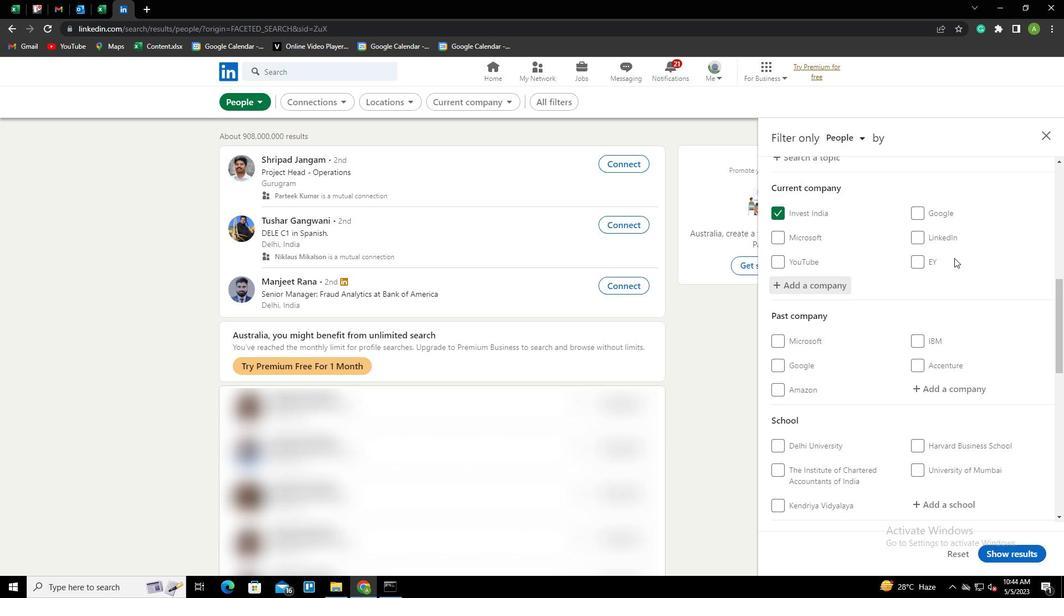 
Action: Mouse scrolled (954, 257) with delta (0, 0)
Screenshot: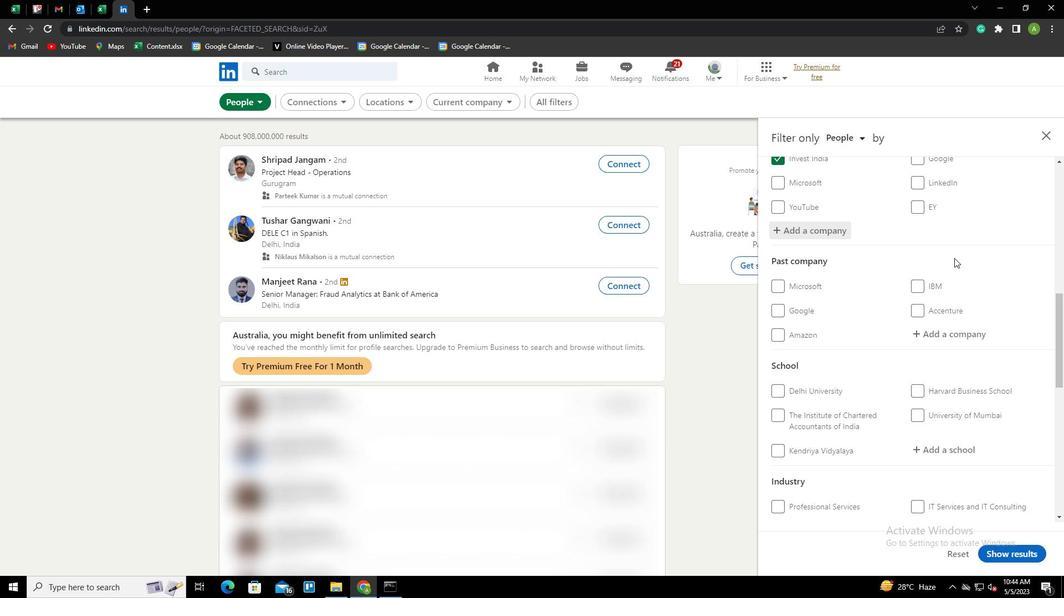 
Action: Mouse scrolled (954, 257) with delta (0, 0)
Screenshot: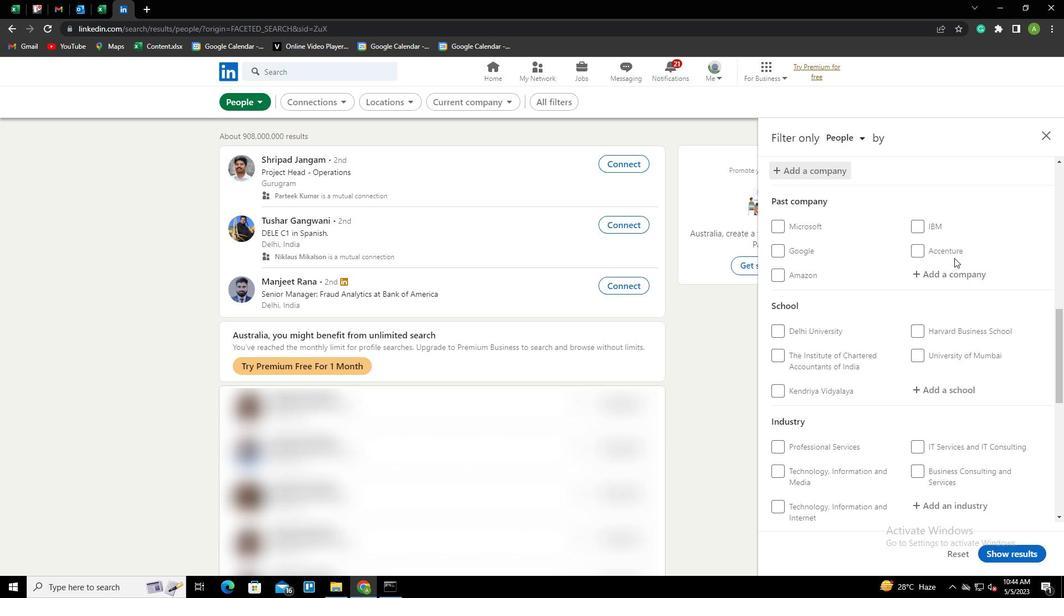 
Action: Mouse scrolled (954, 257) with delta (0, 0)
Screenshot: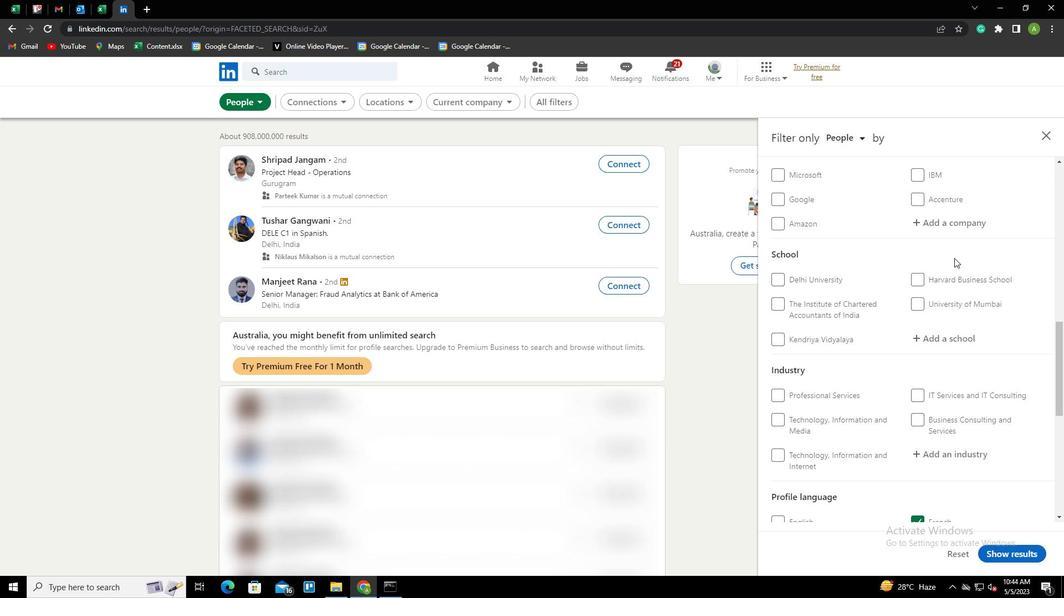 
Action: Mouse moved to (943, 283)
Screenshot: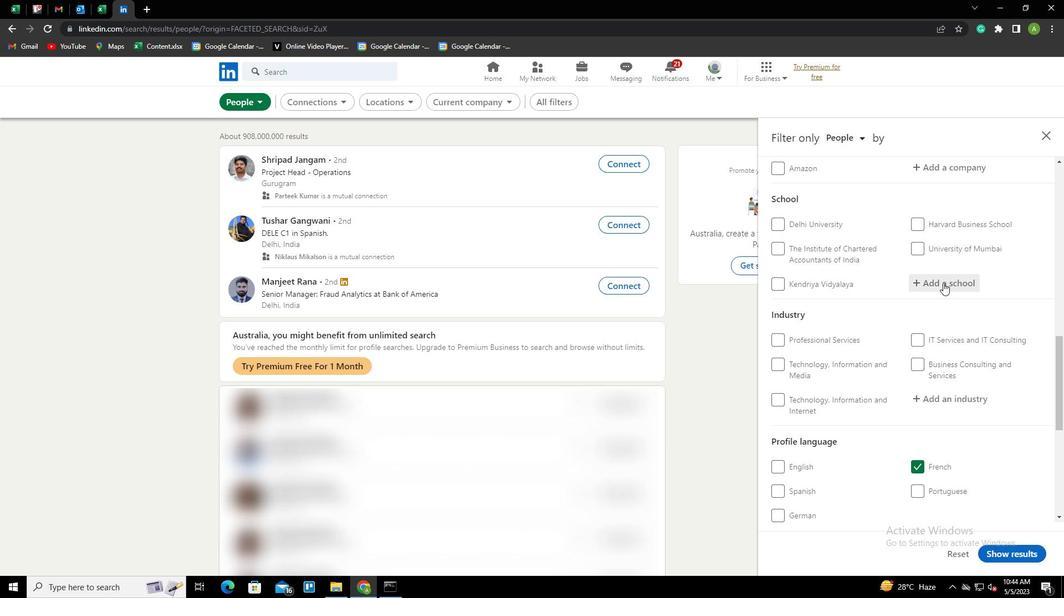 
Action: Mouse pressed left at (943, 283)
Screenshot: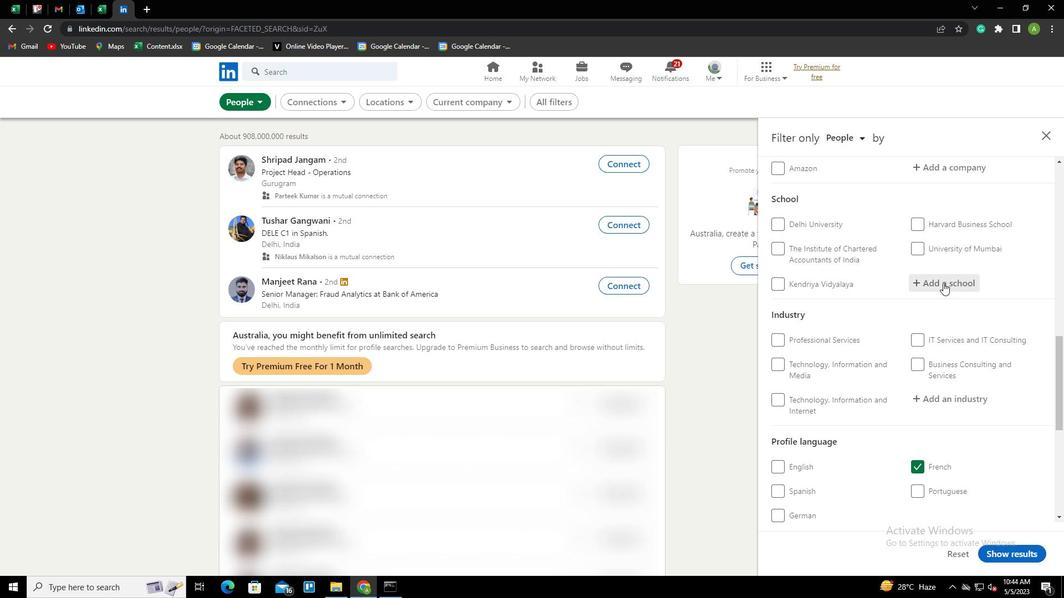 
Action: Key pressed <Key.shift><Key.shift><Key.shift><Key.shift><Key.shift><Key.shift>PES<Key.space><Key.shift>UNIVERSITY<Key.down><Key.enter>
Screenshot: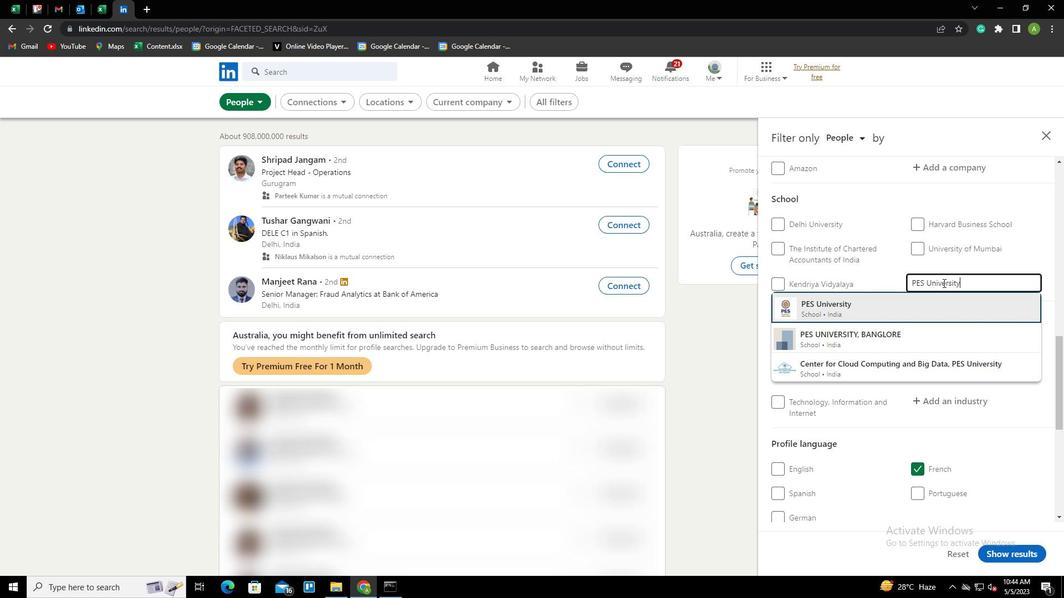 
Action: Mouse scrolled (943, 282) with delta (0, 0)
Screenshot: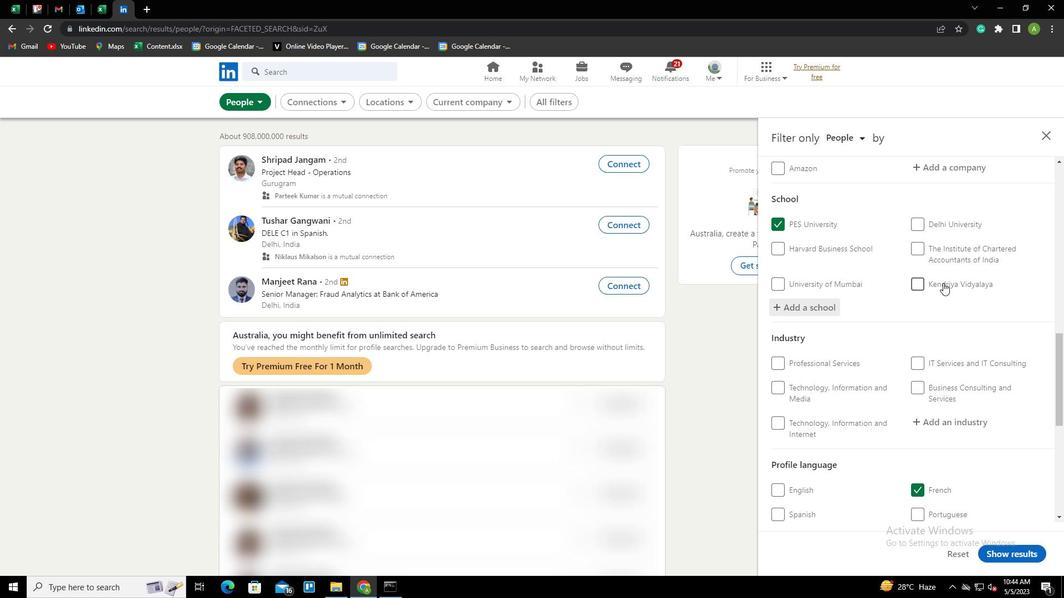 
Action: Mouse moved to (943, 283)
Screenshot: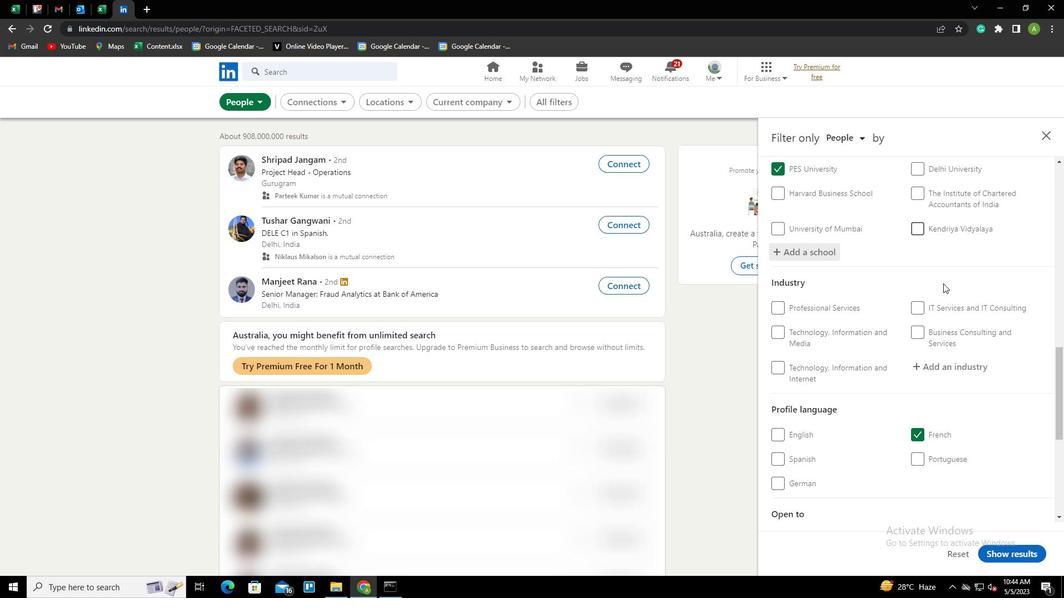 
Action: Mouse scrolled (943, 283) with delta (0, 0)
Screenshot: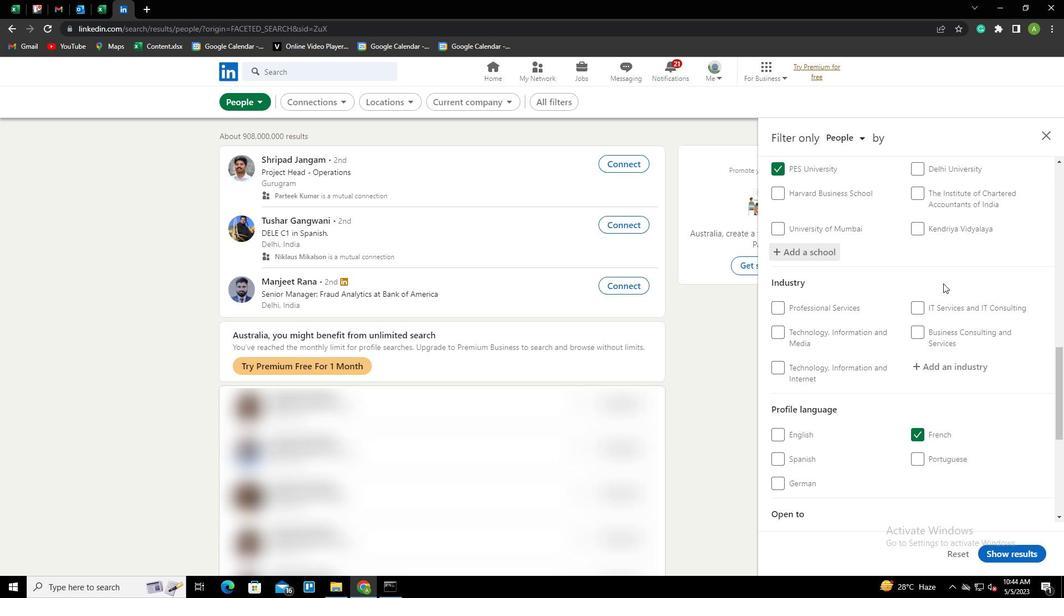 
Action: Mouse scrolled (943, 283) with delta (0, 0)
Screenshot: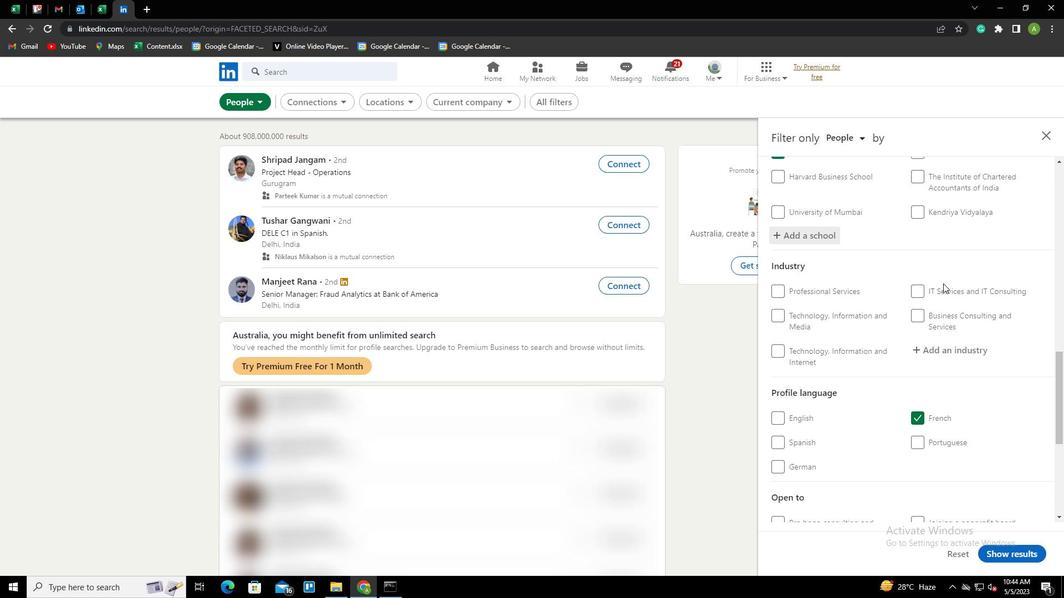 
Action: Mouse moved to (935, 257)
Screenshot: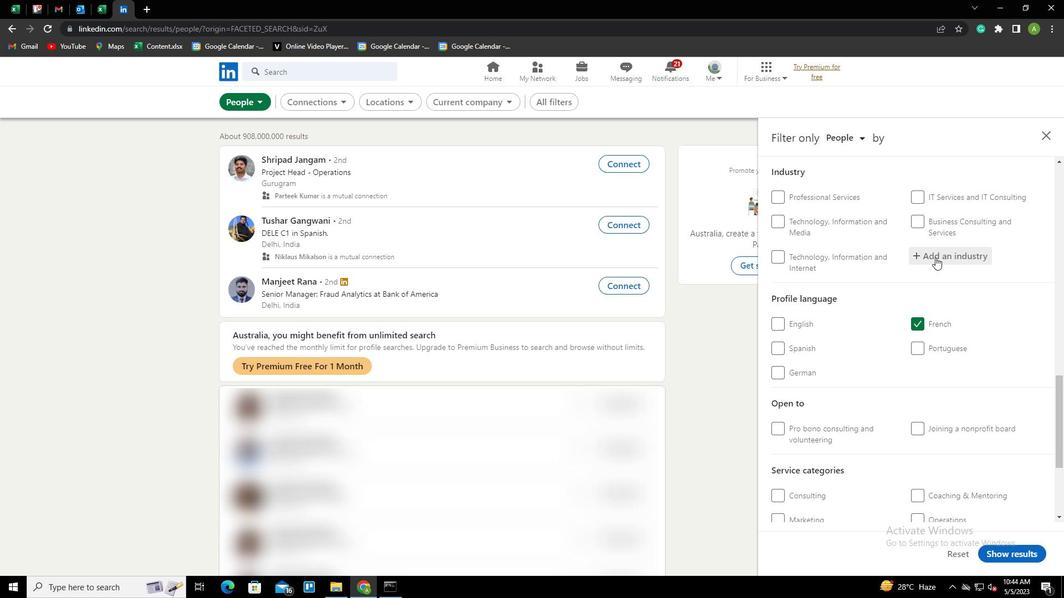 
Action: Mouse pressed left at (935, 257)
Screenshot: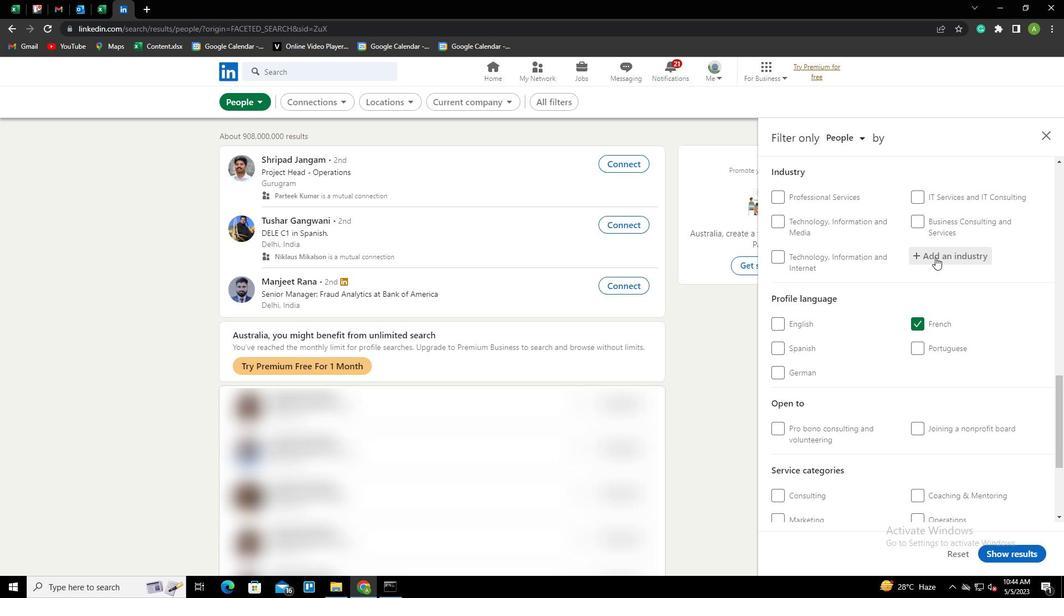 
Action: Key pressed <Key.shift><Key.shift><Key.shift><Key.shift><Key.shift><Key.shift><Key.shift><Key.shift><Key.shift><Key.shift><Key.shift><Key.shift><Key.shift><Key.shift><Key.shift><Key.shift><Key.shift><Key.shift><Key.shift><Key.shift><Key.shift><Key.shift><Key.shift><Key.shift><Key.shift><Key.shift><Key.shift><Key.shift><Key.shift><Key.shift>OFFICE<Key.space><Key.shift><Key.shift><Key.shift><Key.shift><Key.shift><Key.shift><Key.shift><Key.shift><Key.shift><Key.shift><Key.shift>ADMINI<Key.down><Key.enter>
Screenshot: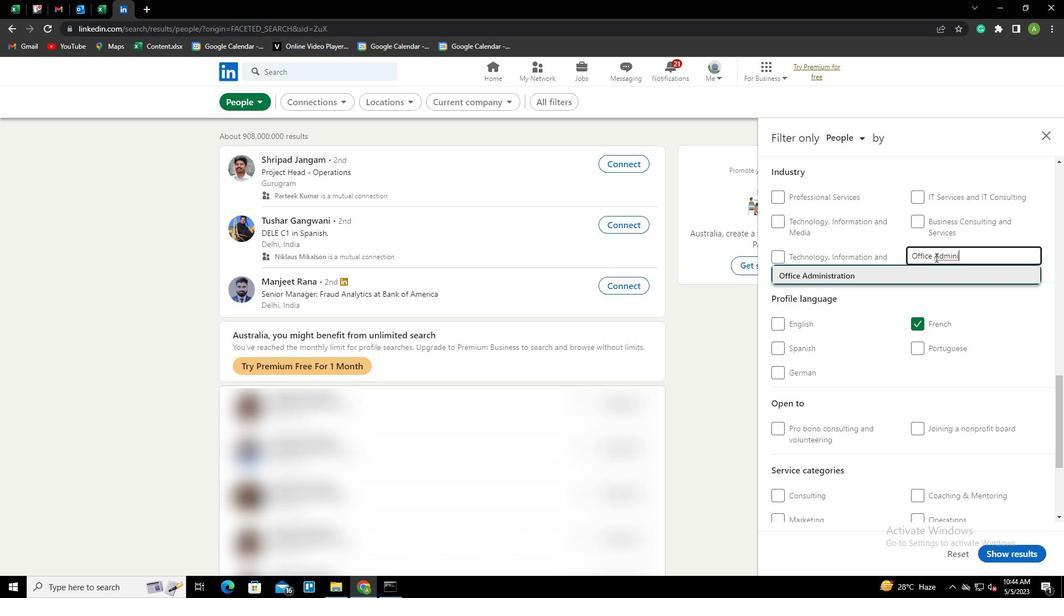 
Action: Mouse scrolled (935, 257) with delta (0, 0)
Screenshot: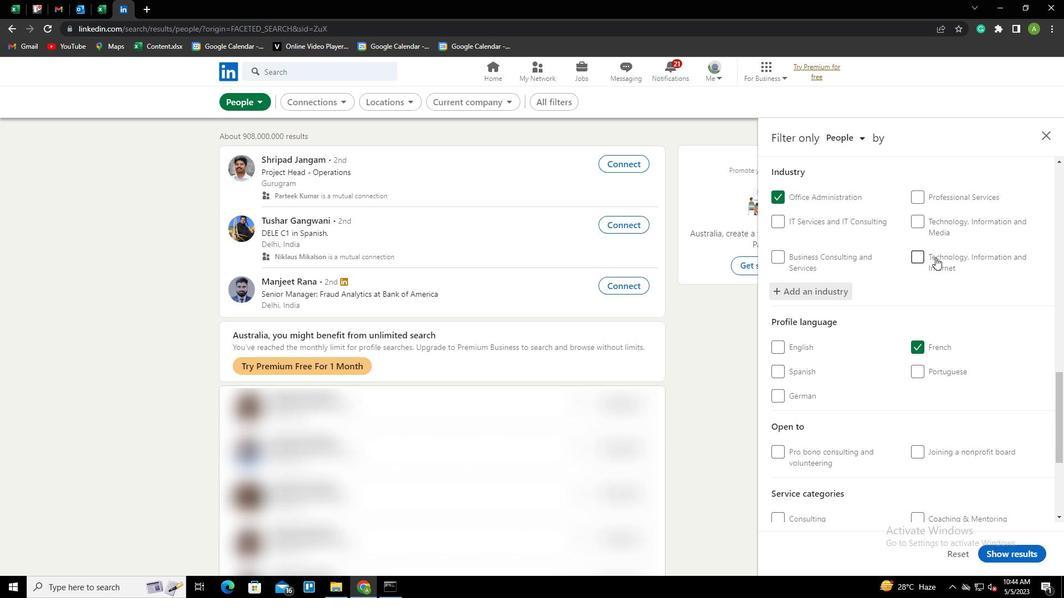 
Action: Mouse scrolled (935, 257) with delta (0, 0)
Screenshot: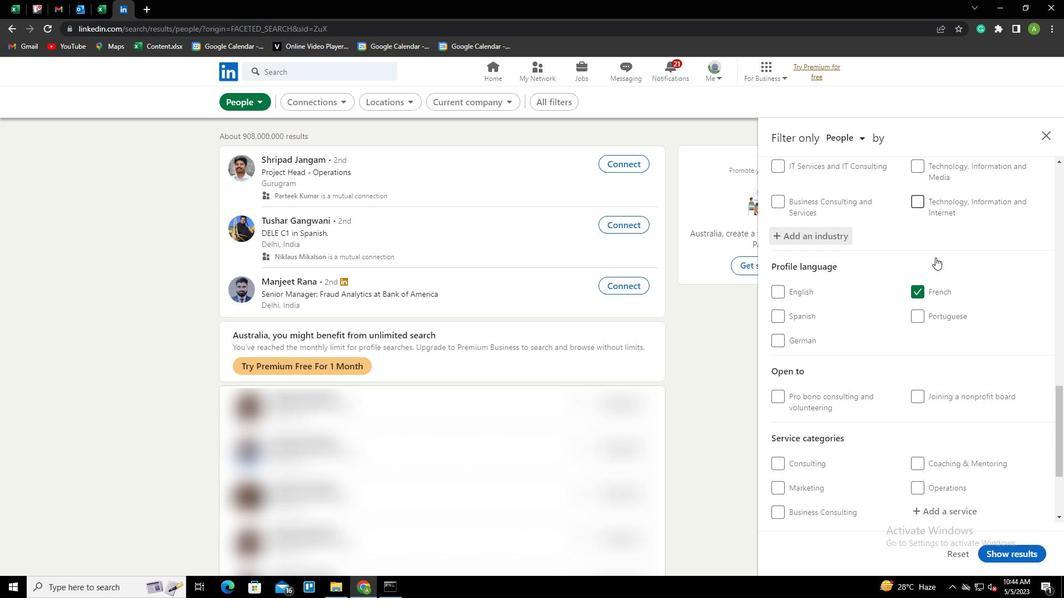 
Action: Mouse scrolled (935, 257) with delta (0, 0)
Screenshot: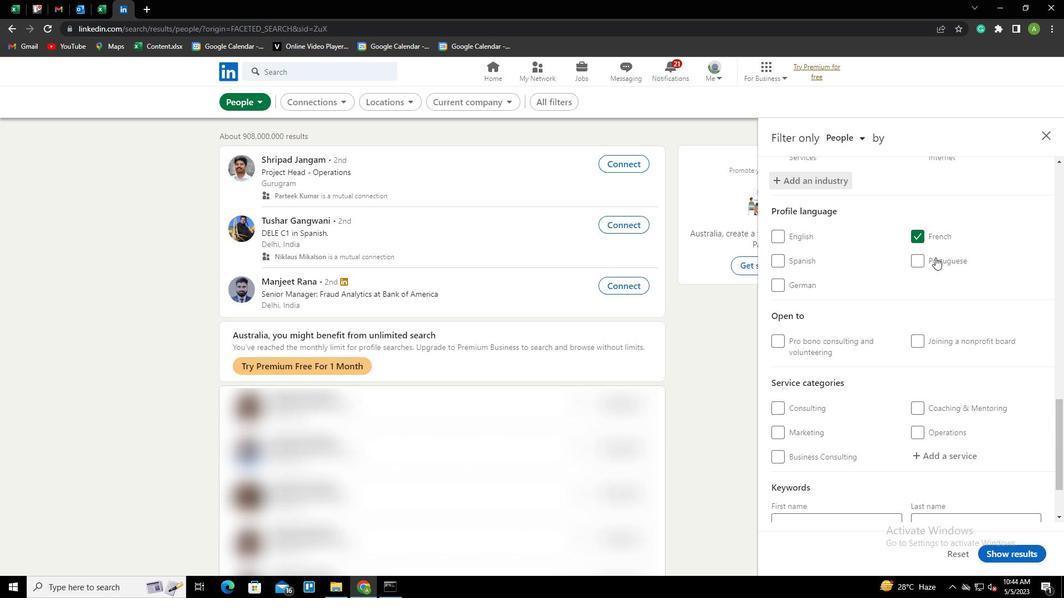 
Action: Mouse scrolled (935, 257) with delta (0, 0)
Screenshot: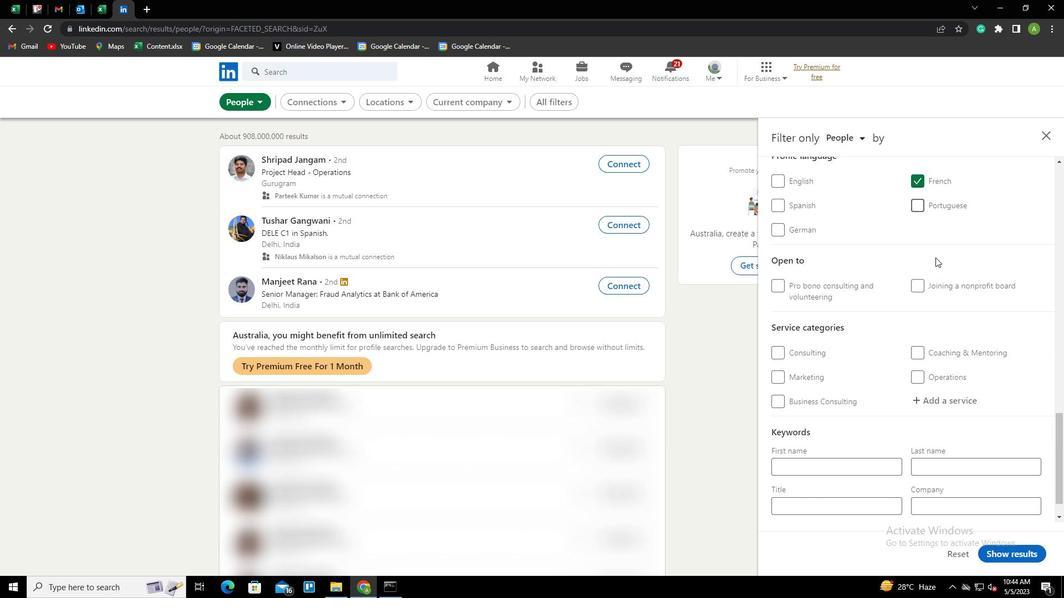 
Action: Mouse moved to (928, 367)
Screenshot: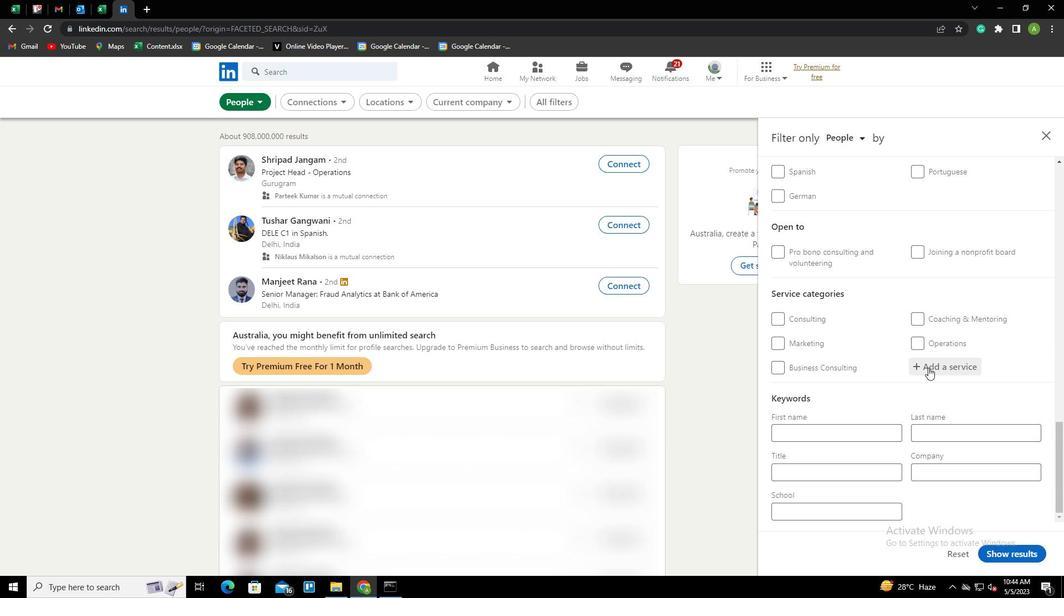 
Action: Mouse pressed left at (928, 367)
Screenshot: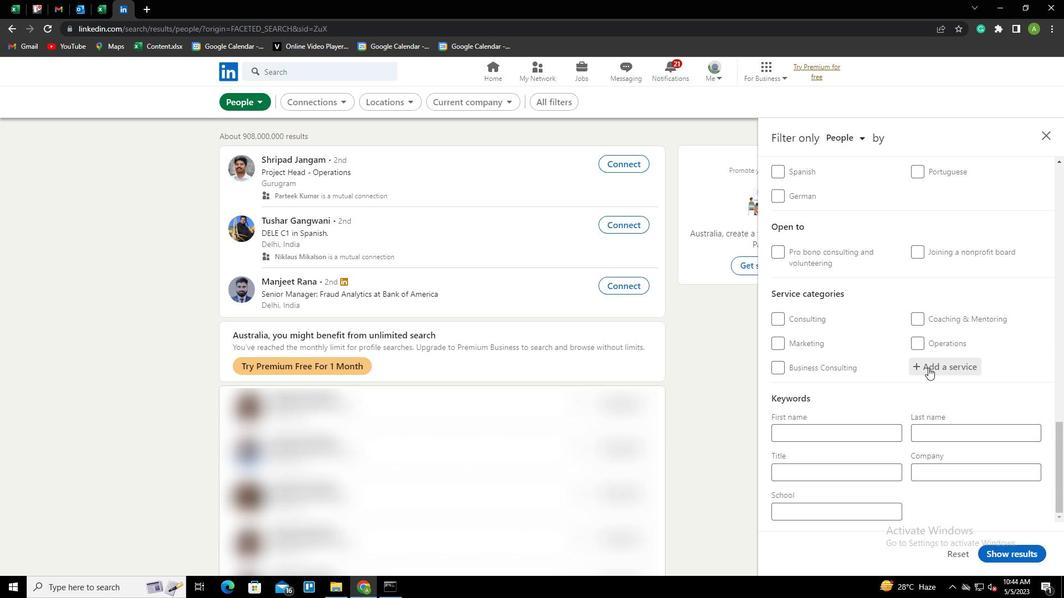 
Action: Key pressed <Key.shift>VID<Key.backspace><Key.backspace>IDEO<Key.space><Key.shift>PRODUCTION<Key.down><Key.enter>
Screenshot: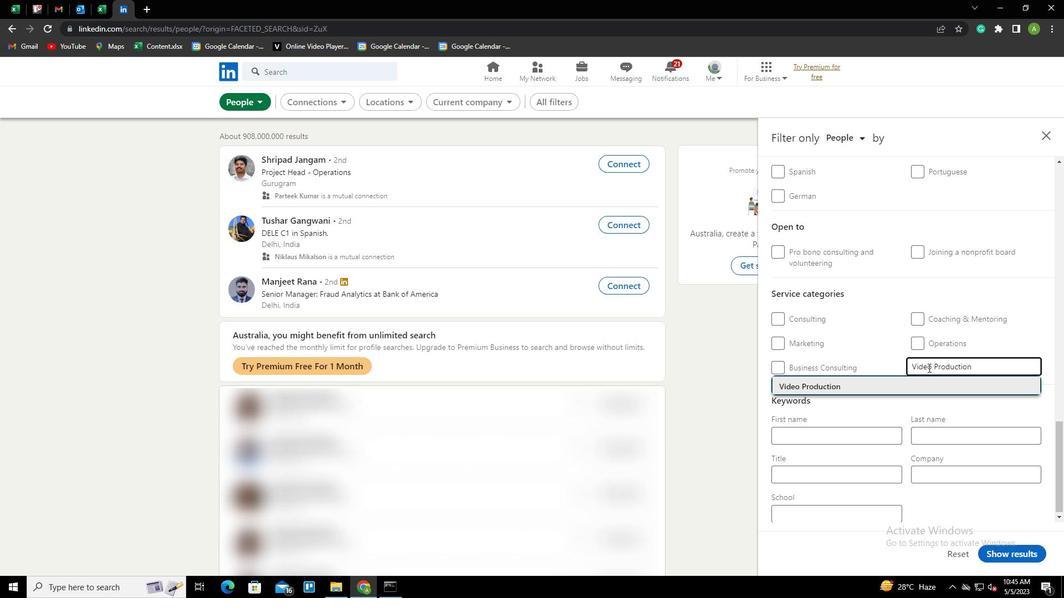 
Action: Mouse scrolled (928, 367) with delta (0, 0)
Screenshot: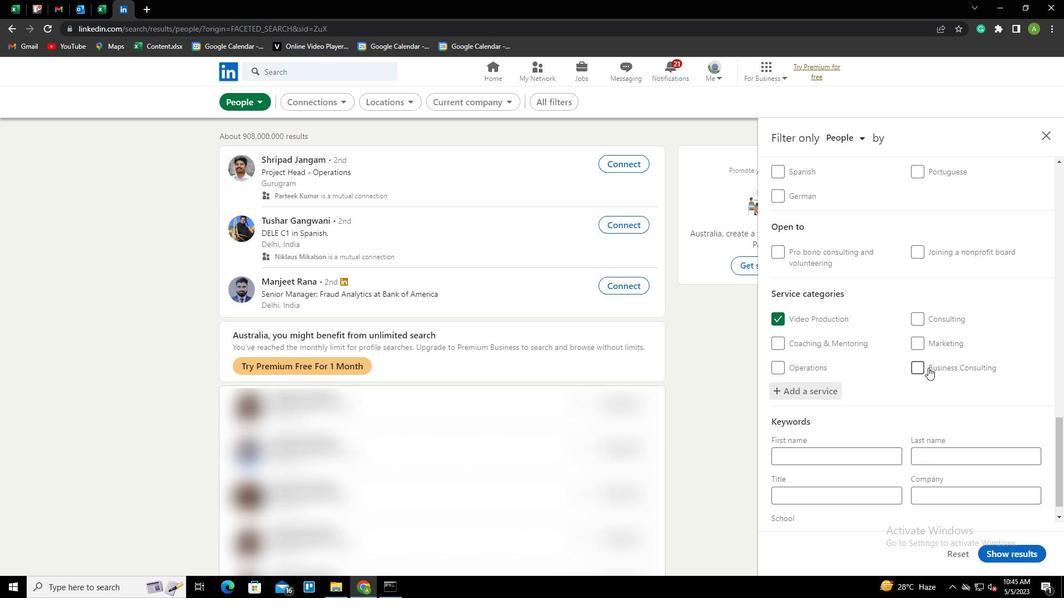 
Action: Mouse scrolled (928, 367) with delta (0, 0)
Screenshot: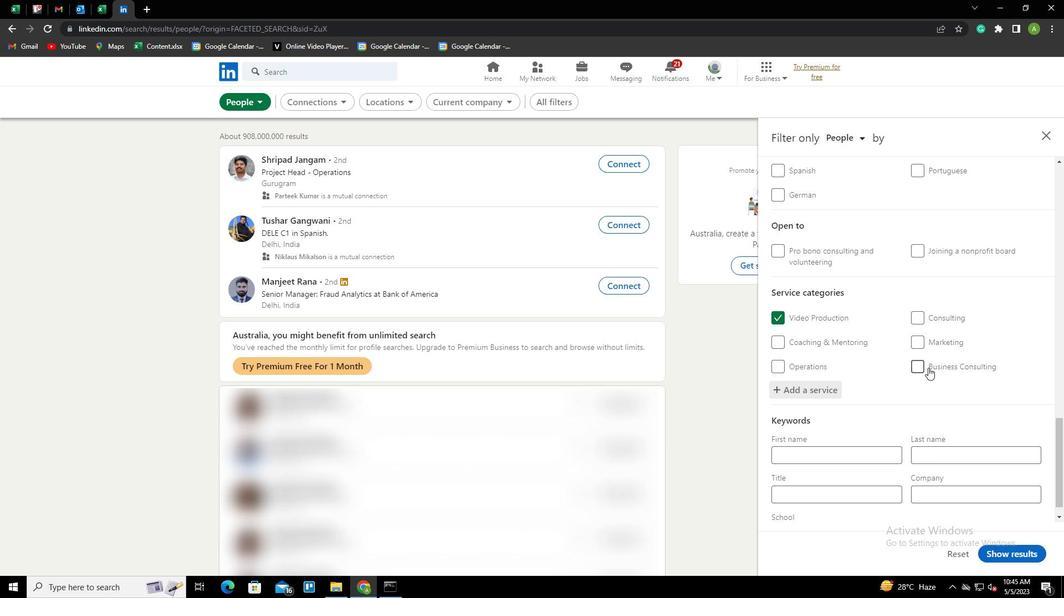 
Action: Mouse scrolled (928, 367) with delta (0, 0)
Screenshot: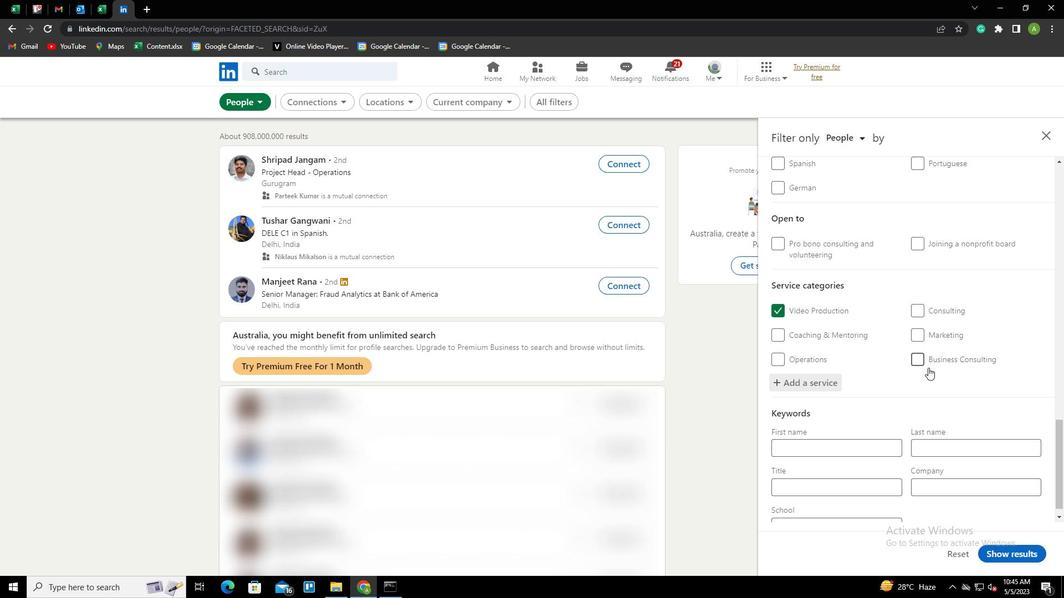 
Action: Mouse scrolled (928, 367) with delta (0, 0)
Screenshot: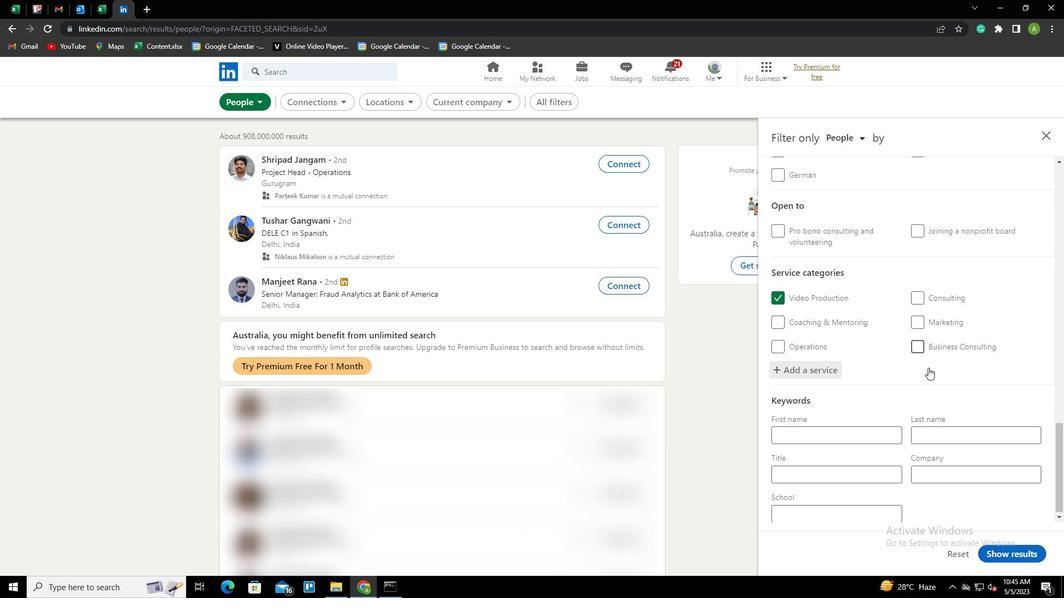 
Action: Mouse scrolled (928, 367) with delta (0, 0)
Screenshot: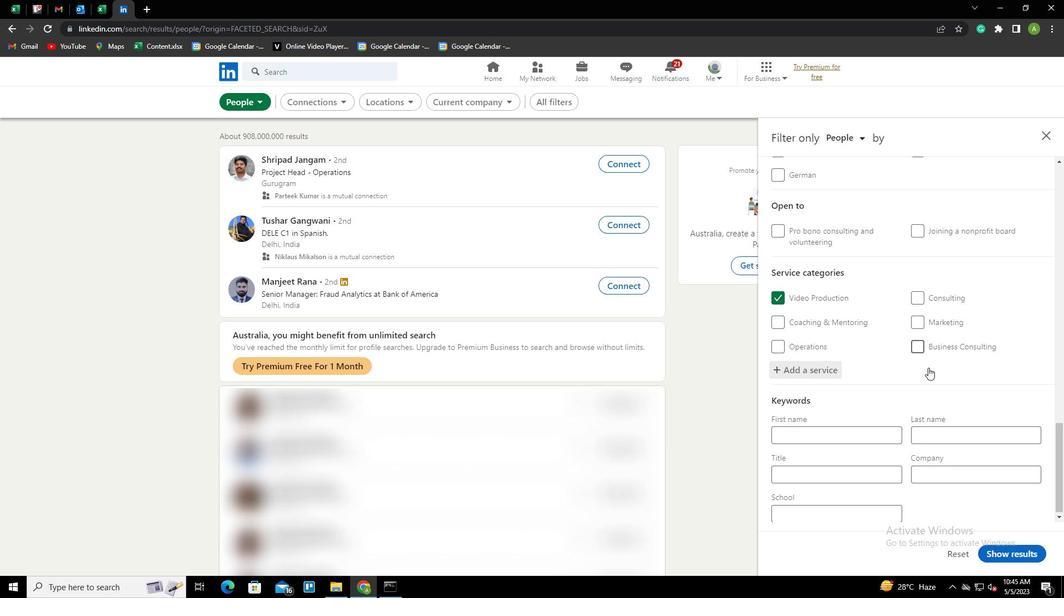 
Action: Mouse scrolled (928, 367) with delta (0, 0)
Screenshot: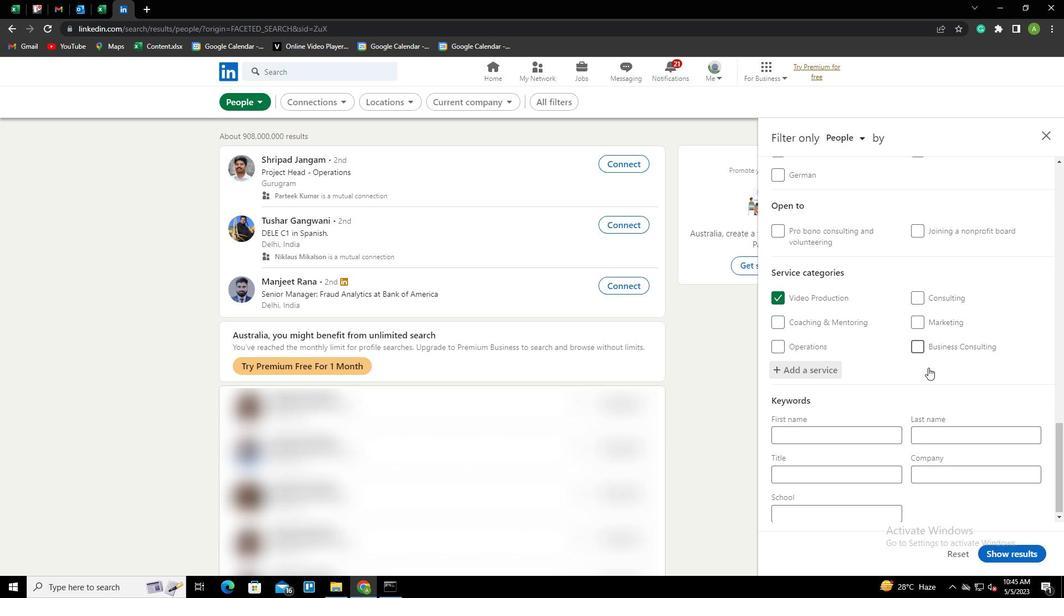 
Action: Mouse moved to (835, 476)
Screenshot: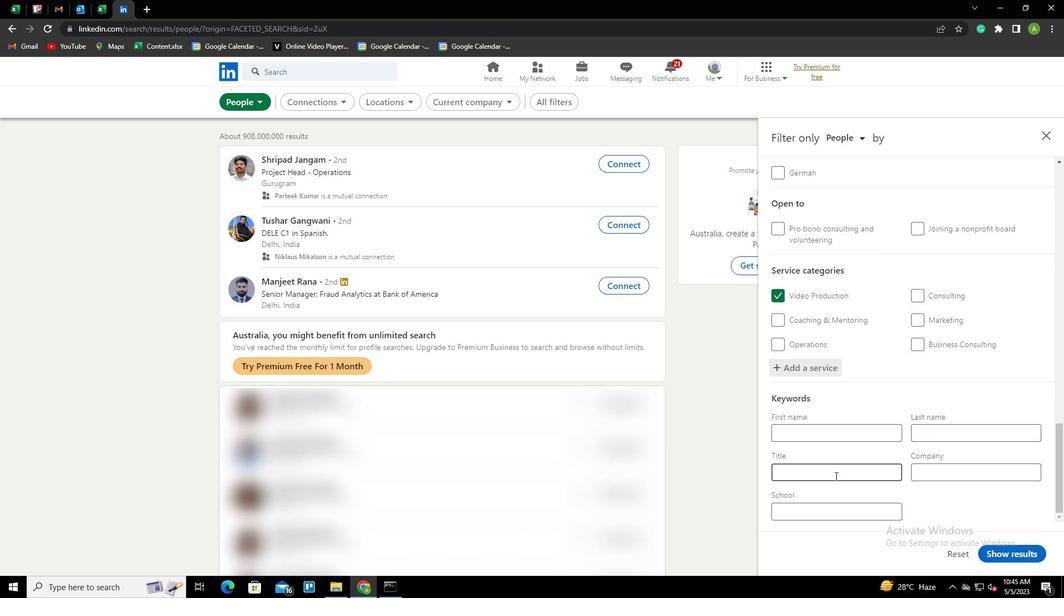 
Action: Mouse pressed left at (835, 476)
Screenshot: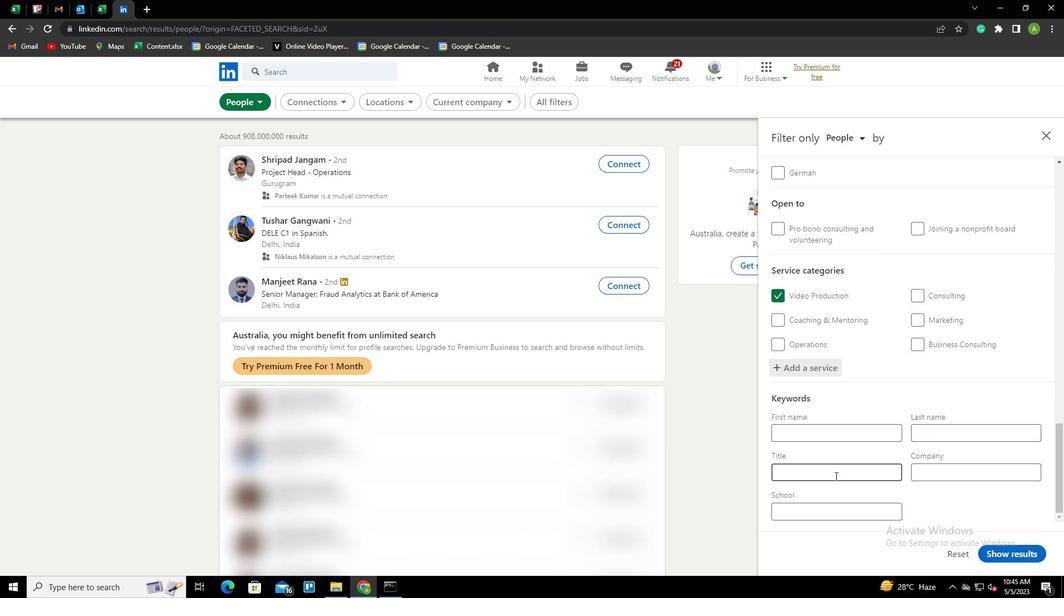 
Action: Key pressed <Key.shift>CULTURE<Key.space><Key.shift>OPERATIONS<Key.space><Key.shift>MANAGER
Screenshot: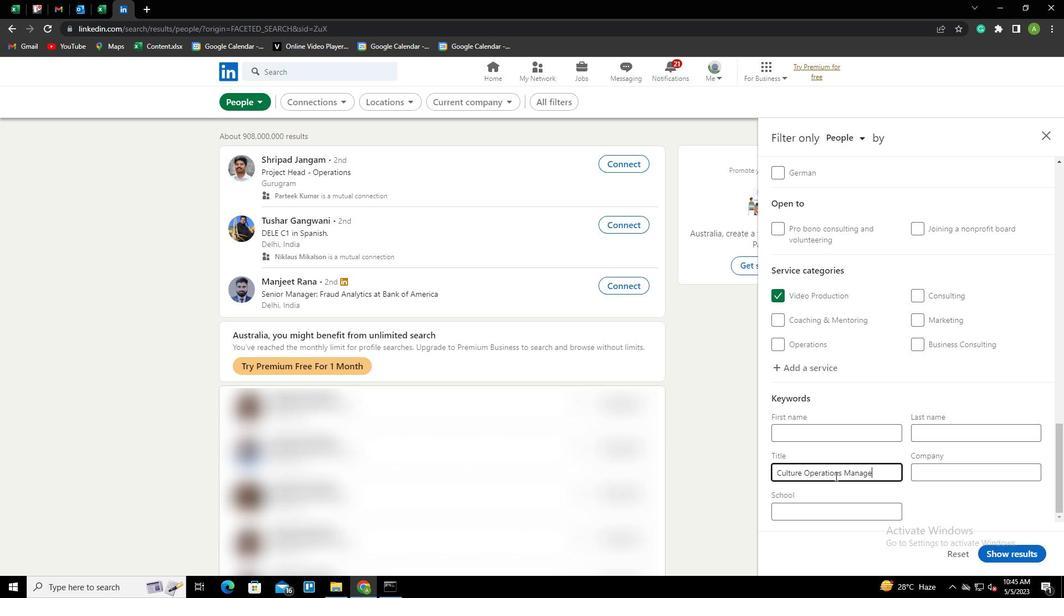 
Action: Mouse moved to (946, 502)
Screenshot: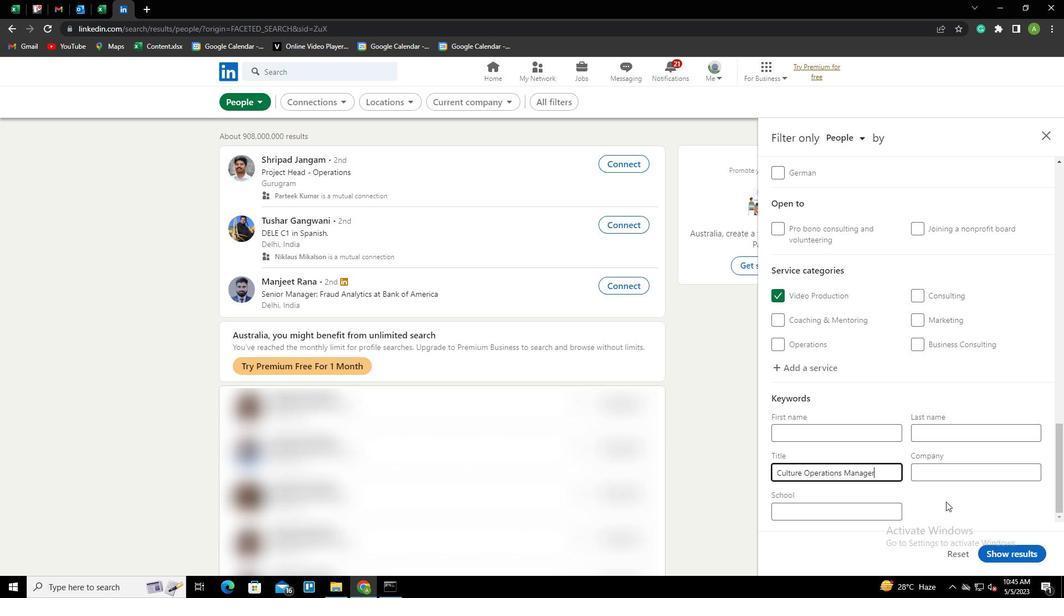 
Action: Mouse pressed left at (946, 502)
Screenshot: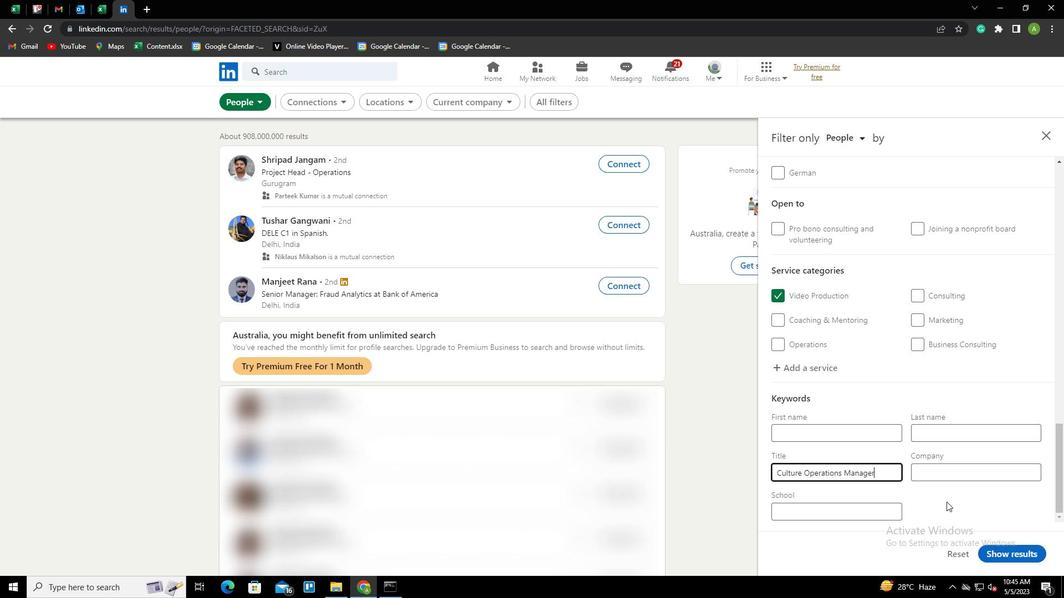 
Action: Mouse moved to (1019, 552)
Screenshot: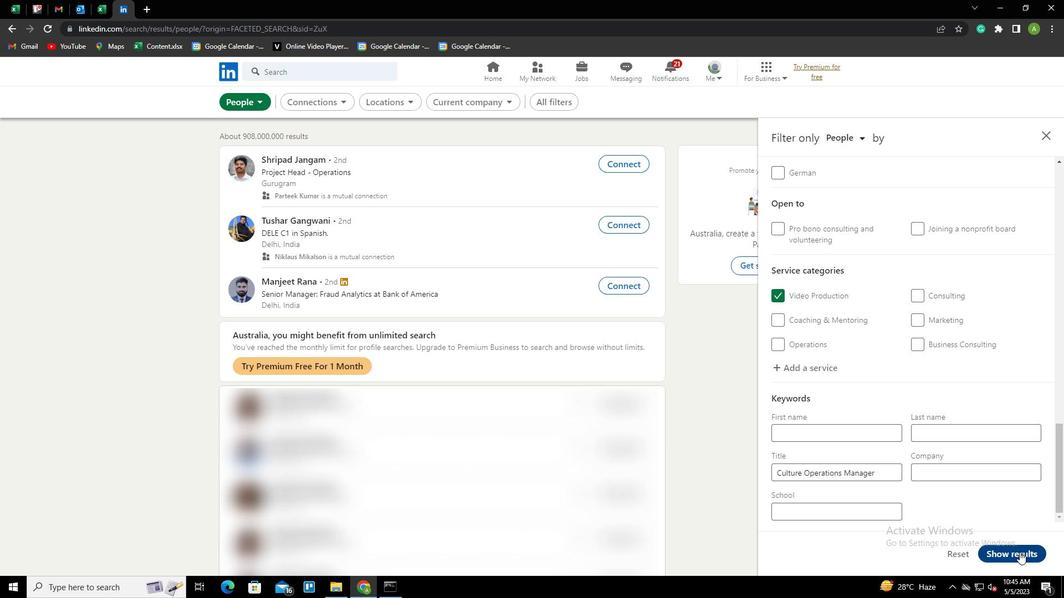 
Action: Mouse pressed left at (1019, 552)
Screenshot: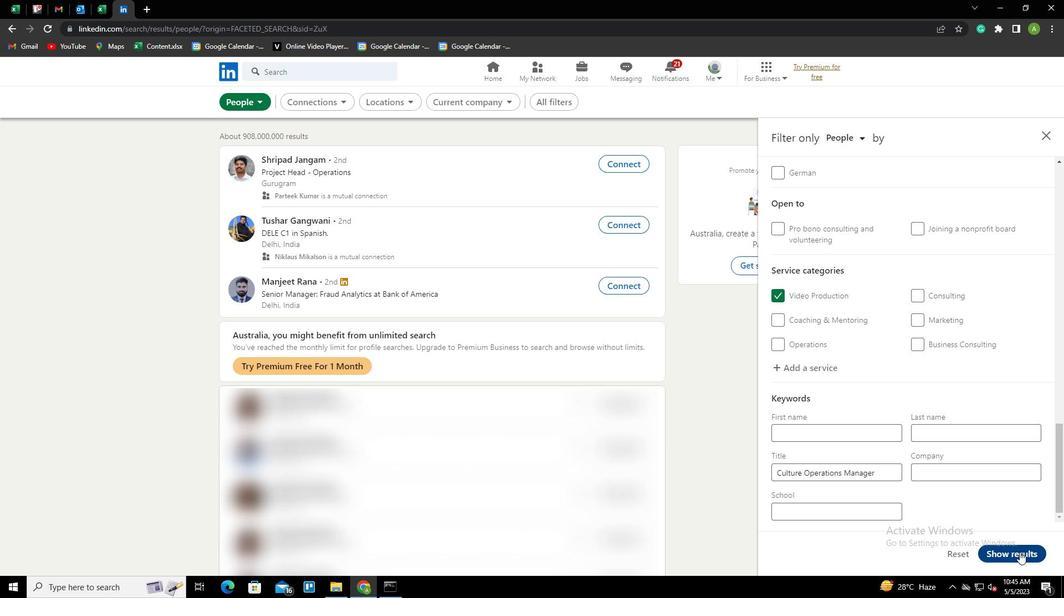 
